 Task: Add Mauro & Gianni Fontina Cheese to the cart.
Action: Mouse moved to (711, 261)
Screenshot: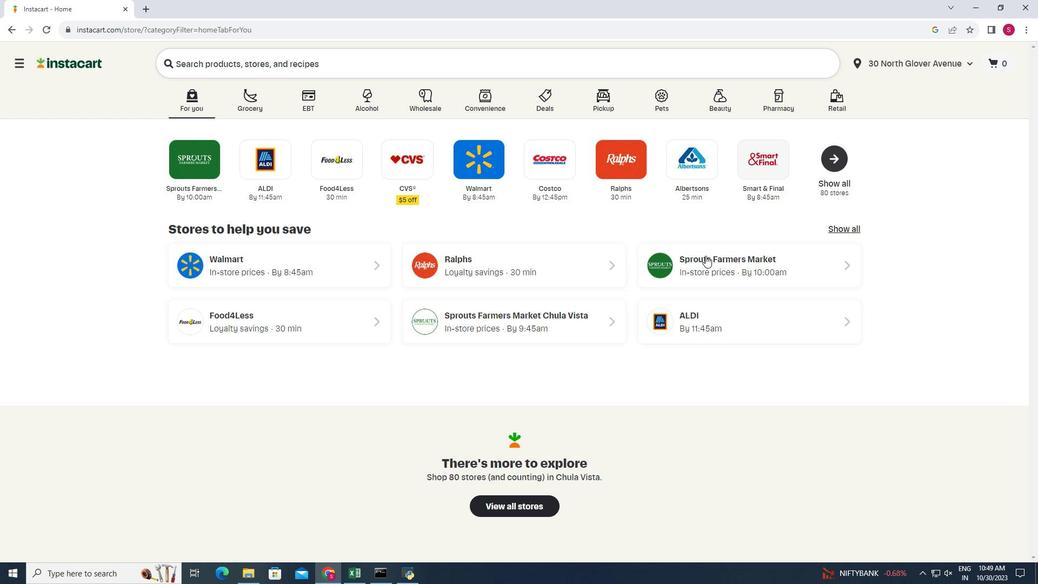 
Action: Mouse pressed left at (711, 261)
Screenshot: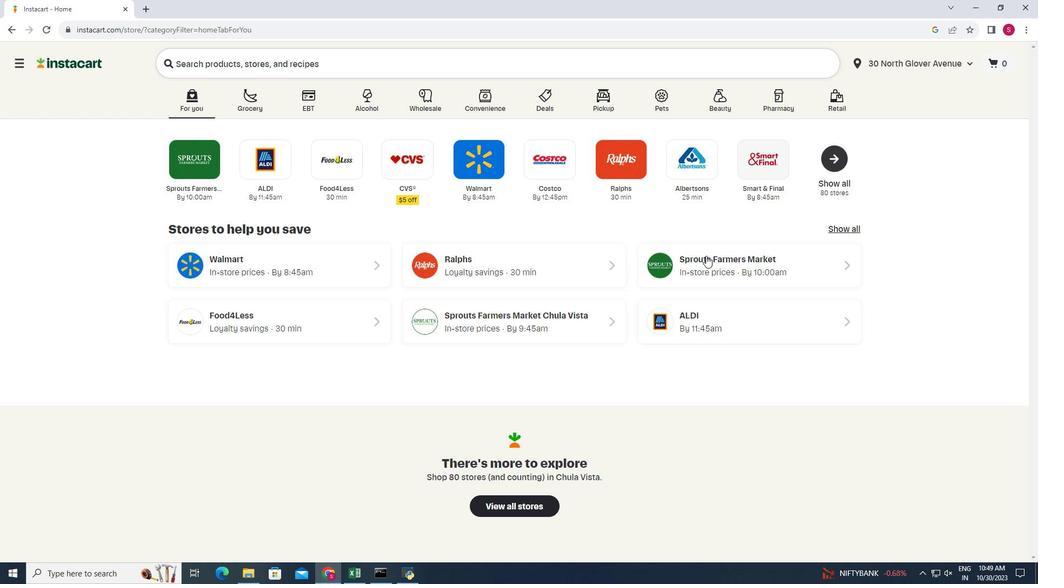 
Action: Mouse moved to (43, 483)
Screenshot: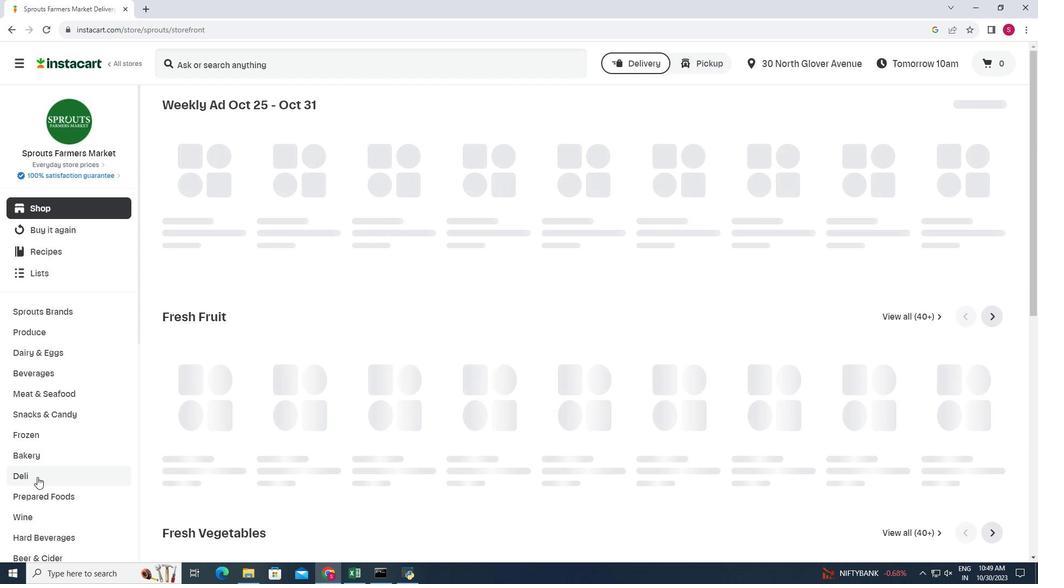 
Action: Mouse pressed left at (43, 483)
Screenshot: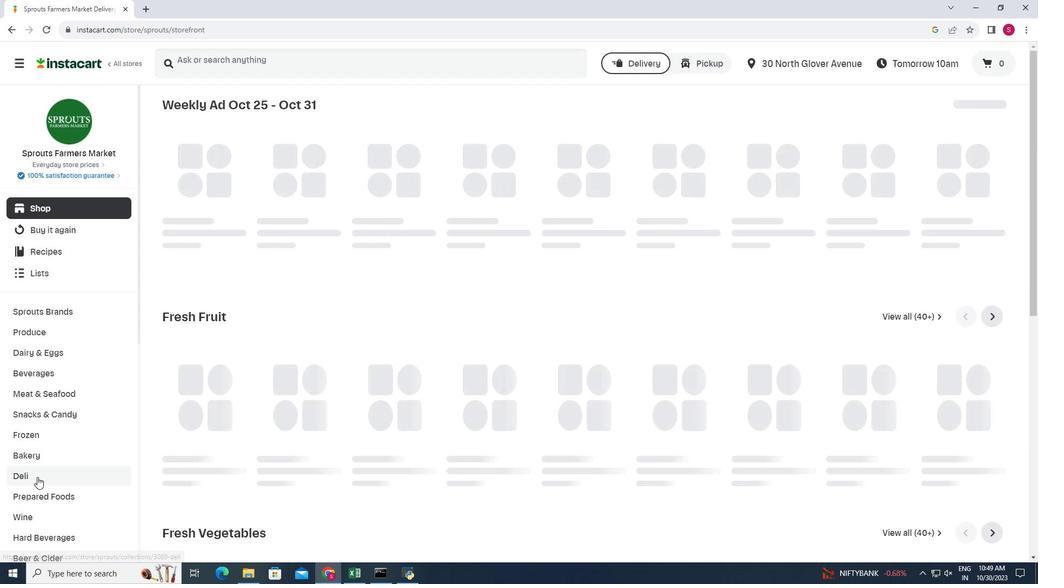 
Action: Mouse moved to (285, 141)
Screenshot: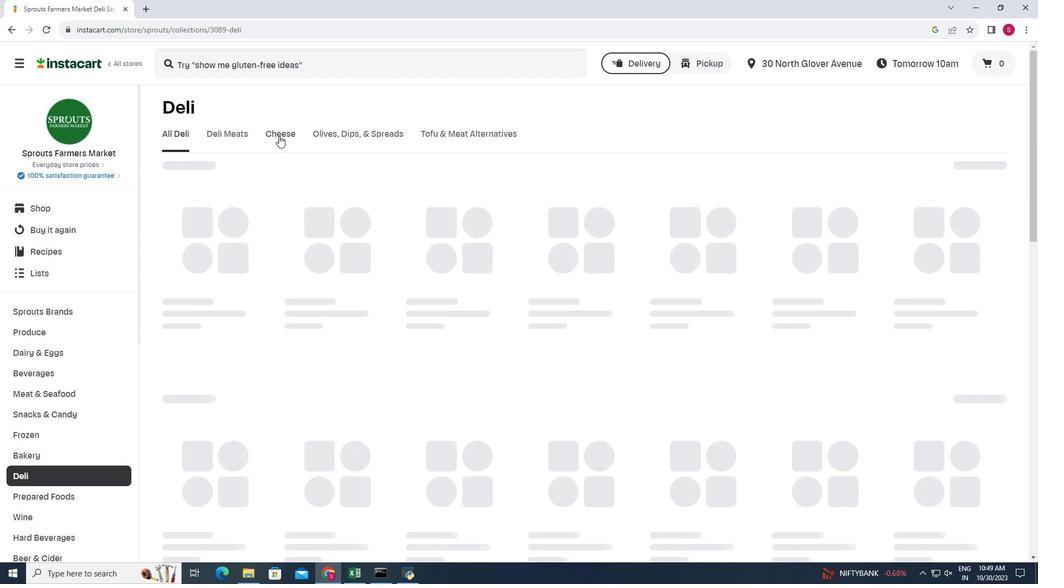 
Action: Mouse pressed left at (285, 141)
Screenshot: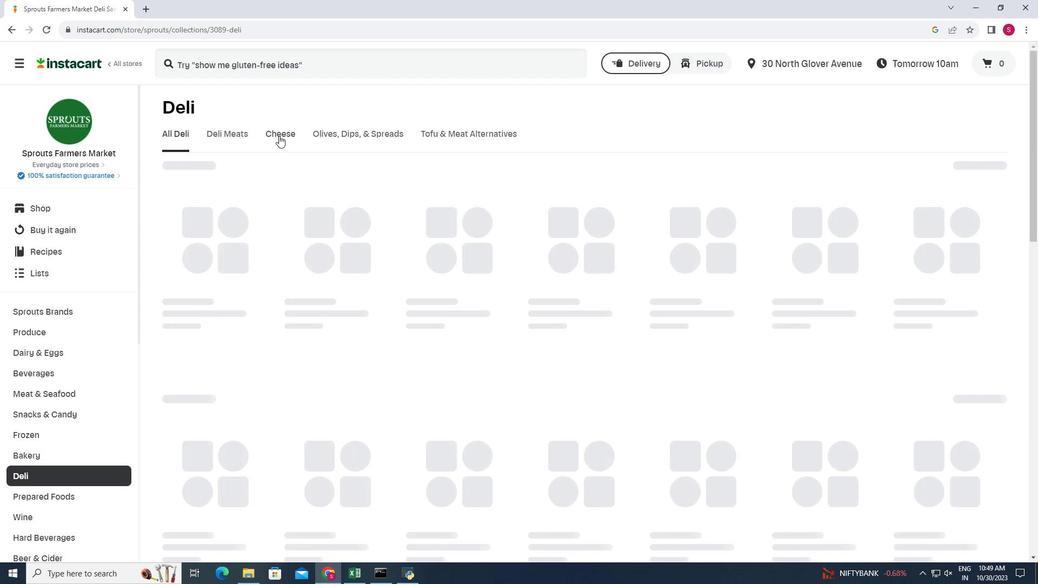 
Action: Mouse moved to (1023, 185)
Screenshot: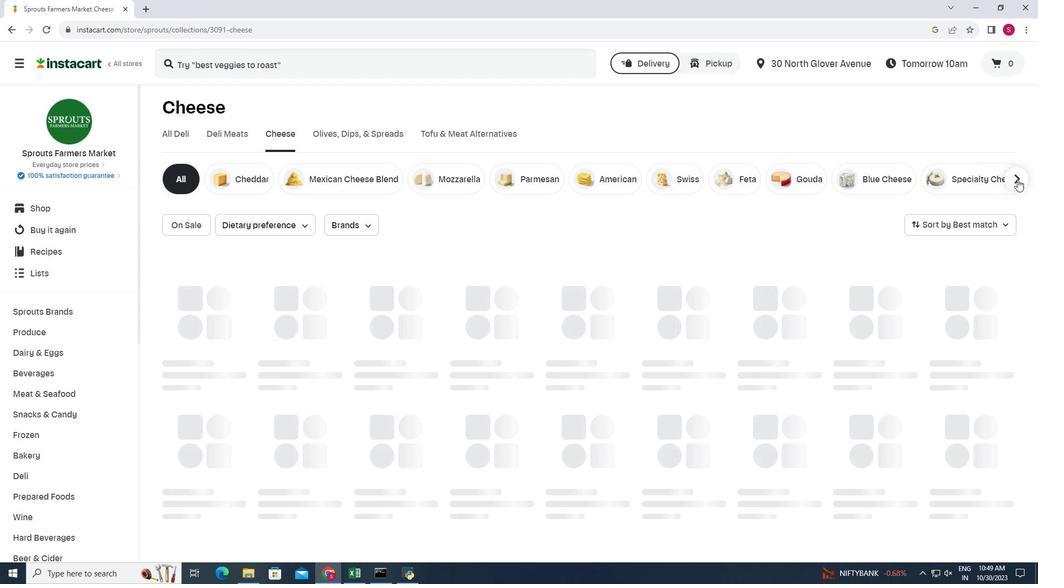
Action: Mouse pressed left at (1023, 185)
Screenshot: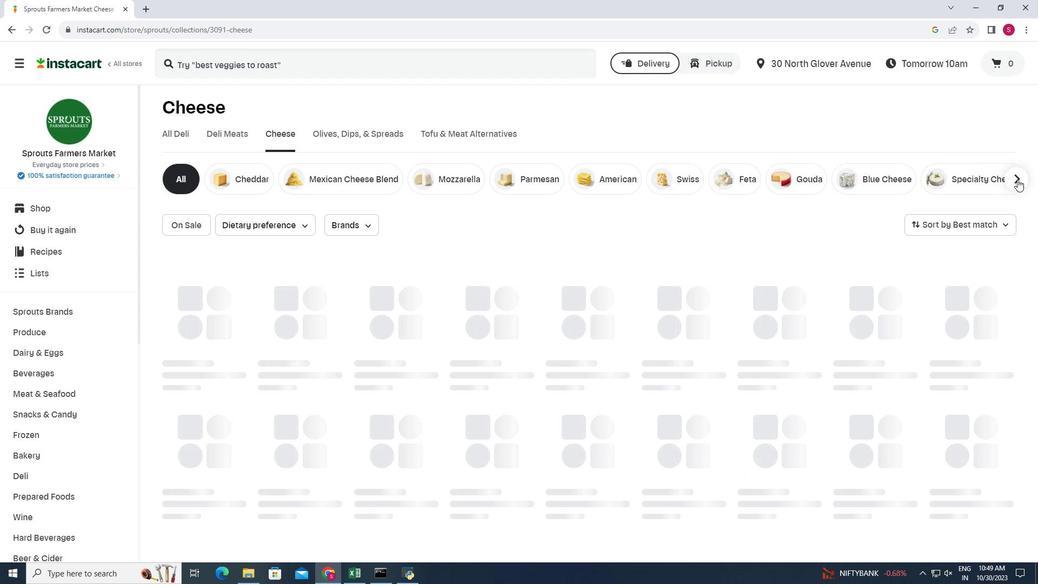 
Action: Mouse moved to (981, 186)
Screenshot: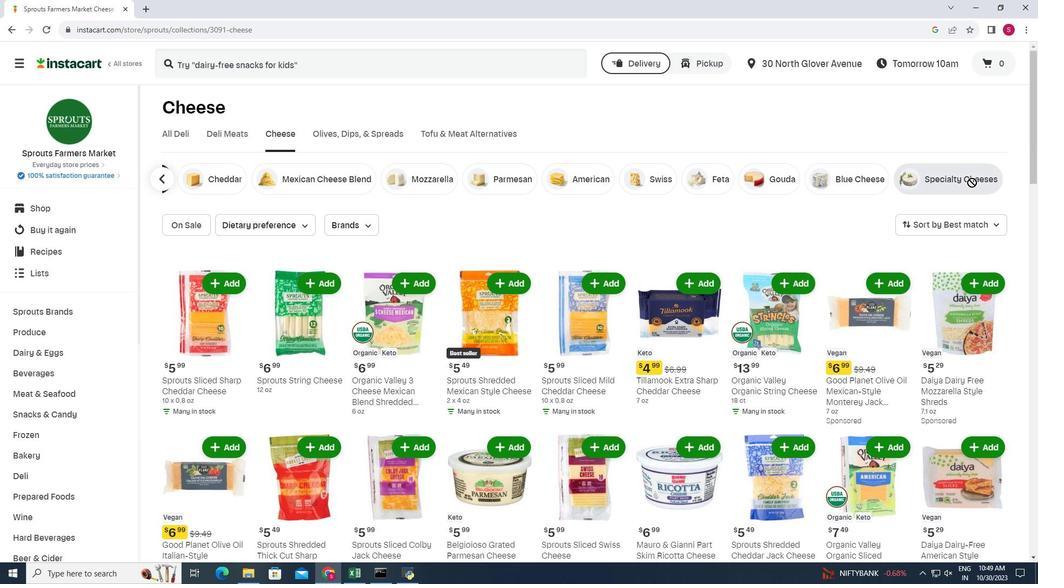 
Action: Mouse pressed left at (981, 186)
Screenshot: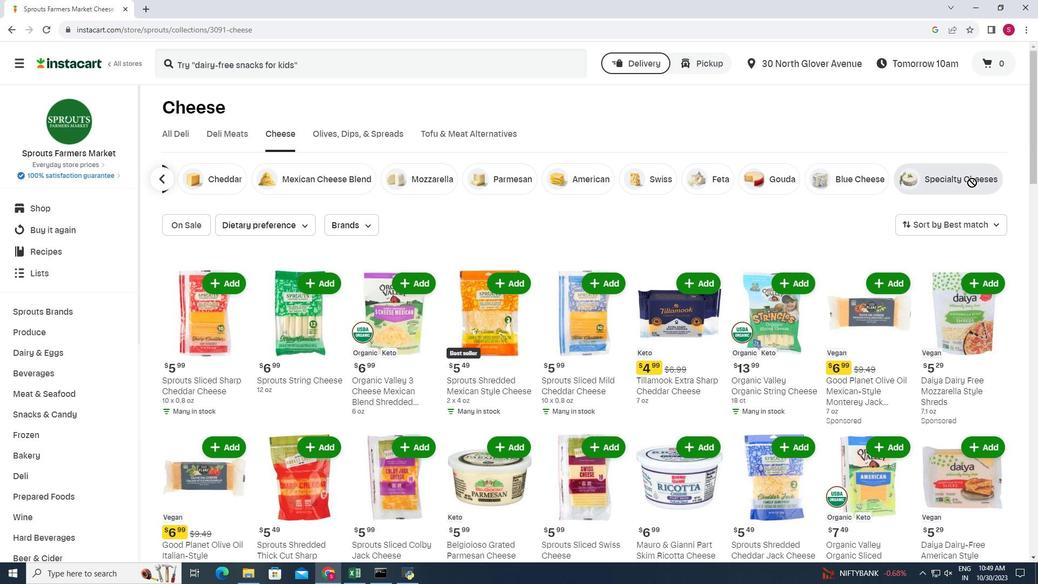 
Action: Mouse moved to (946, 181)
Screenshot: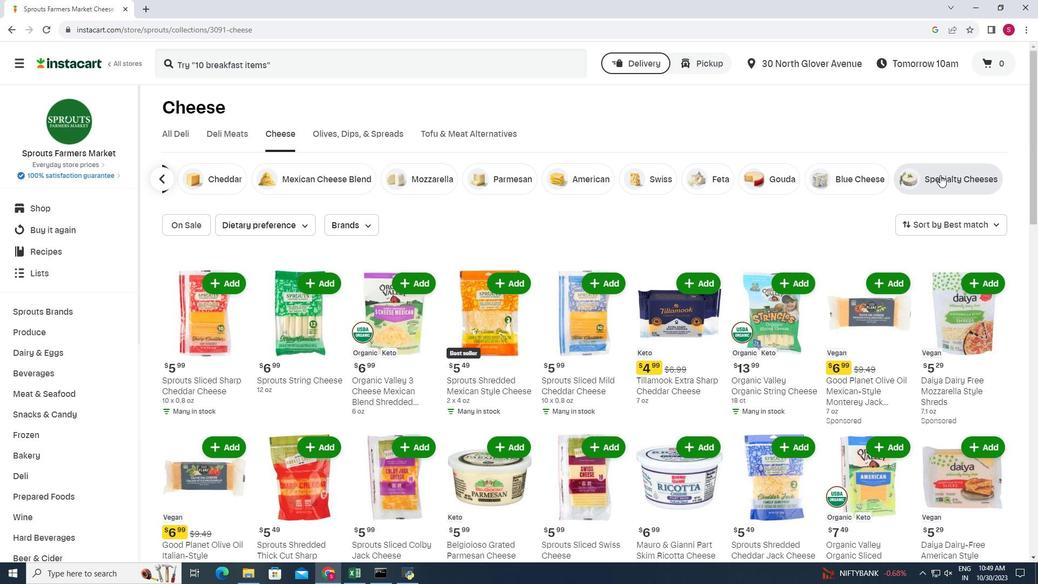 
Action: Mouse pressed left at (946, 181)
Screenshot: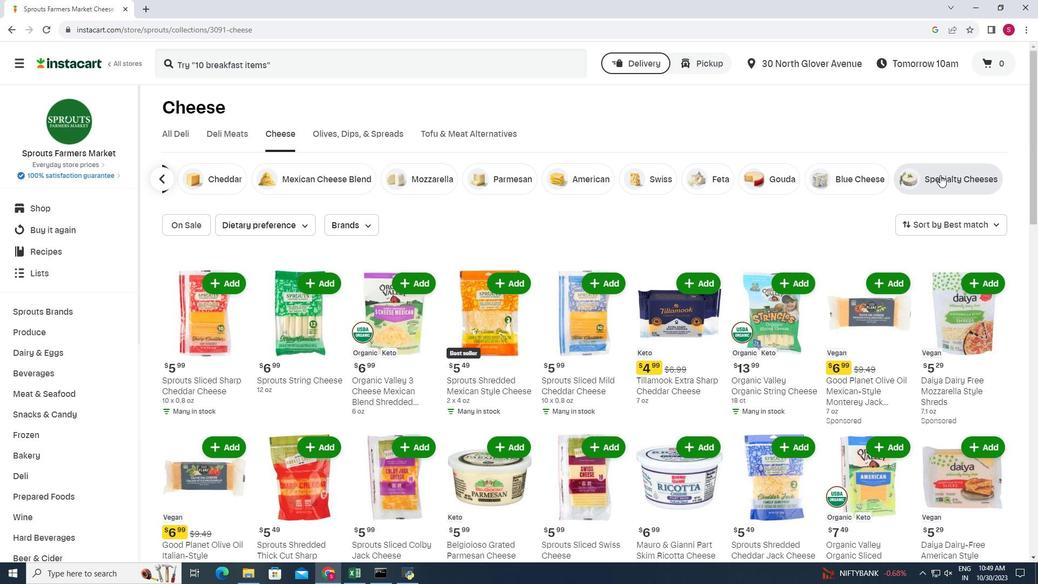 
Action: Mouse moved to (492, 230)
Screenshot: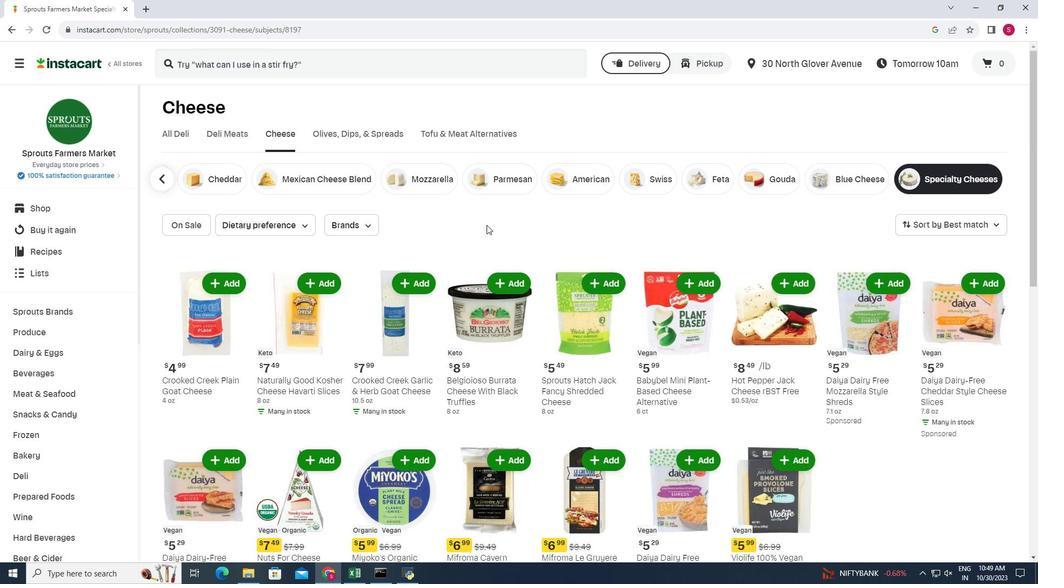 
Action: Mouse scrolled (492, 230) with delta (0, 0)
Screenshot: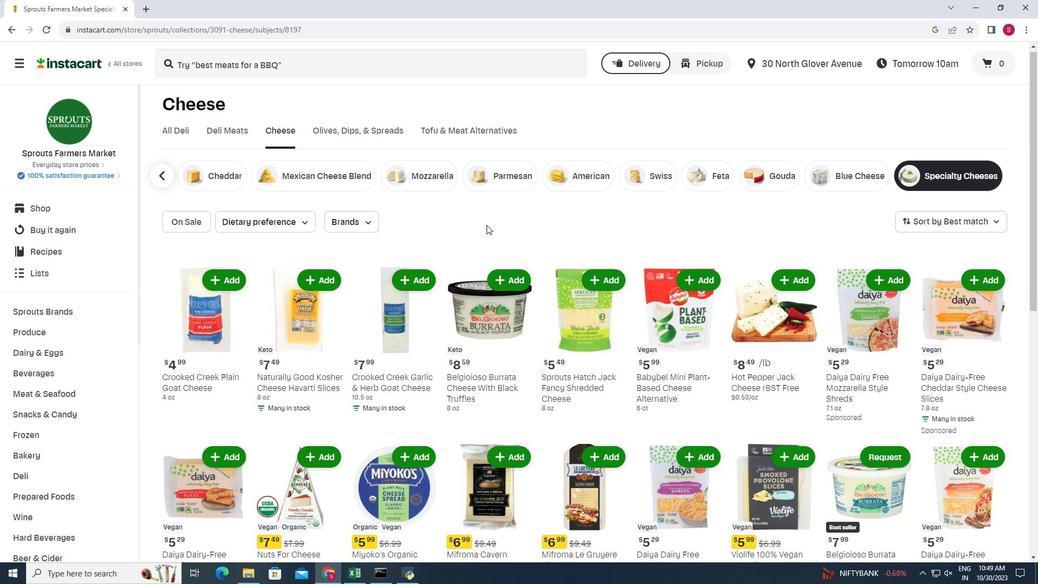 
Action: Mouse moved to (947, 313)
Screenshot: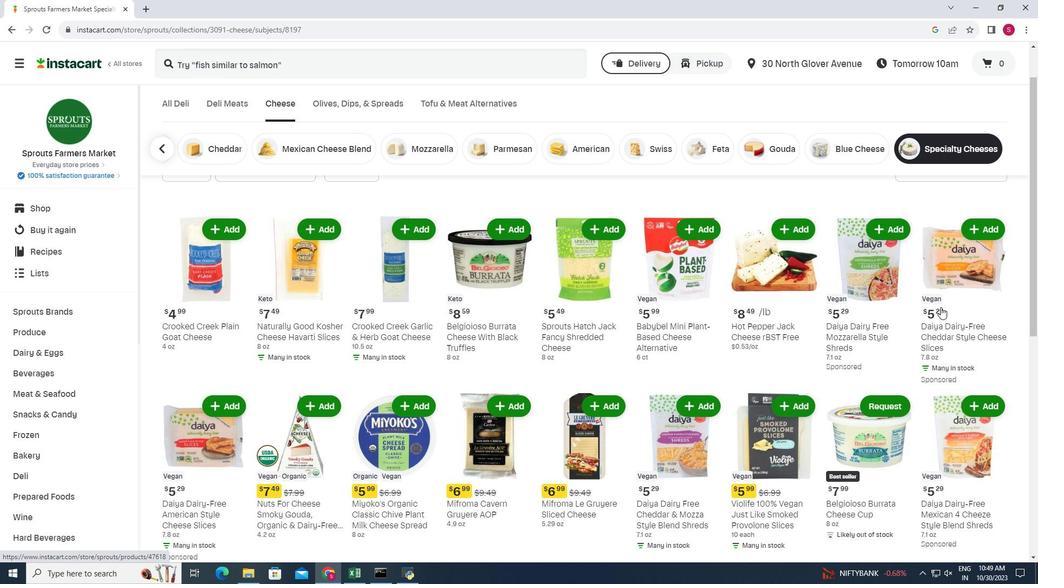 
Action: Mouse scrolled (947, 312) with delta (0, 0)
Screenshot: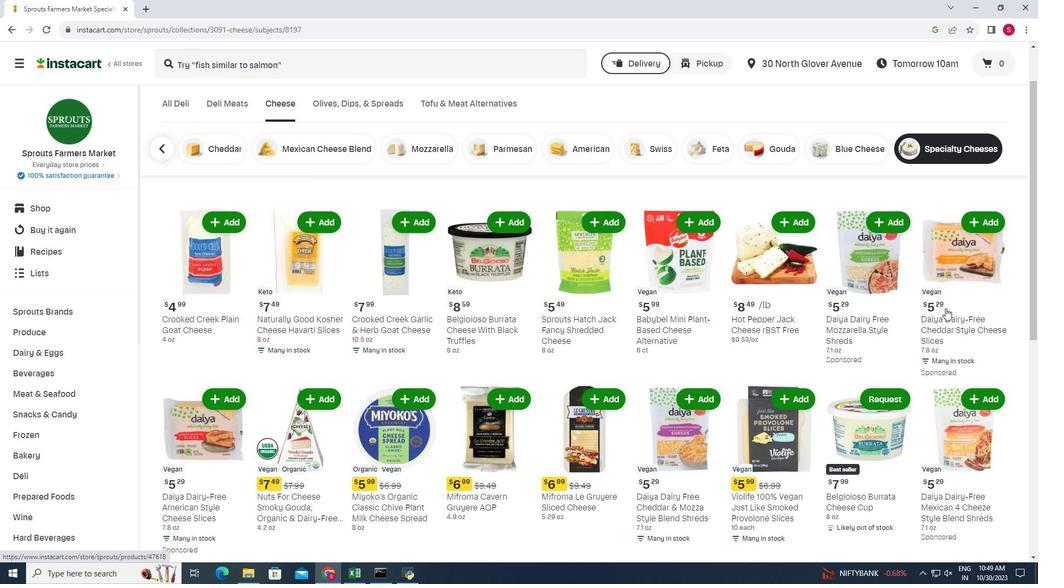 
Action: Mouse moved to (949, 313)
Screenshot: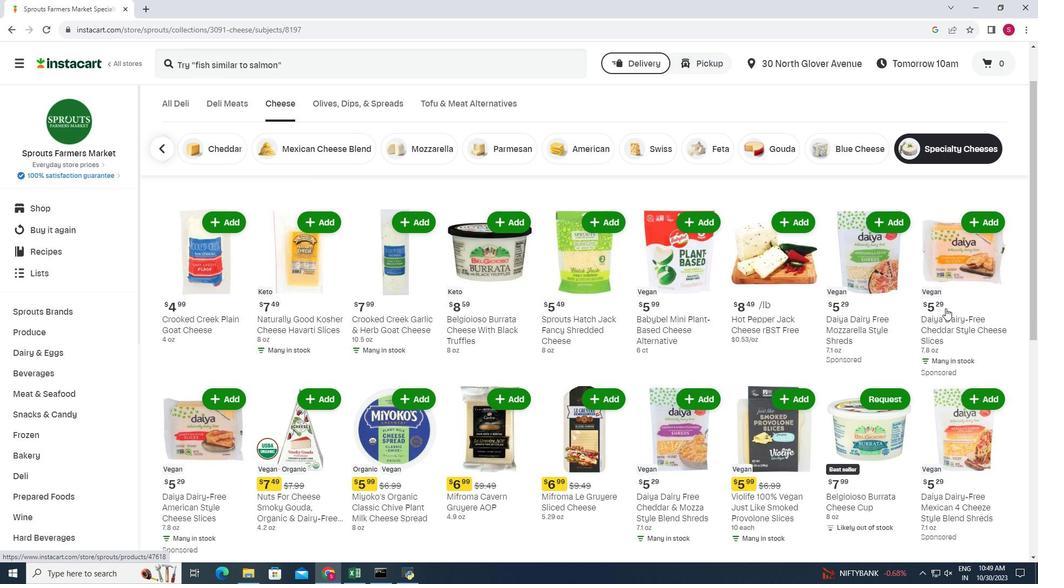 
Action: Mouse scrolled (949, 313) with delta (0, 0)
Screenshot: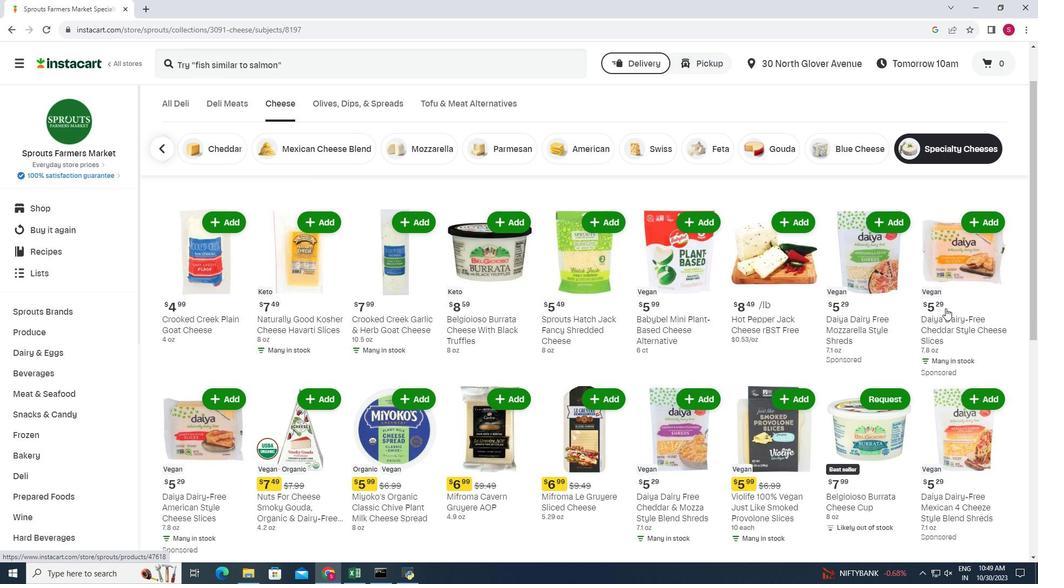 
Action: Mouse moved to (951, 314)
Screenshot: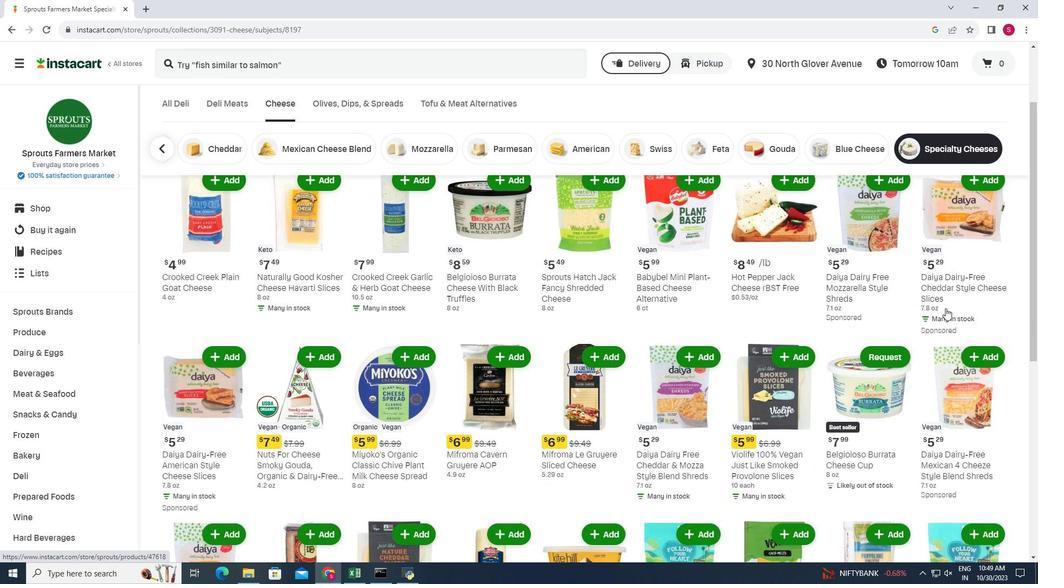
Action: Mouse scrolled (951, 313) with delta (0, 0)
Screenshot: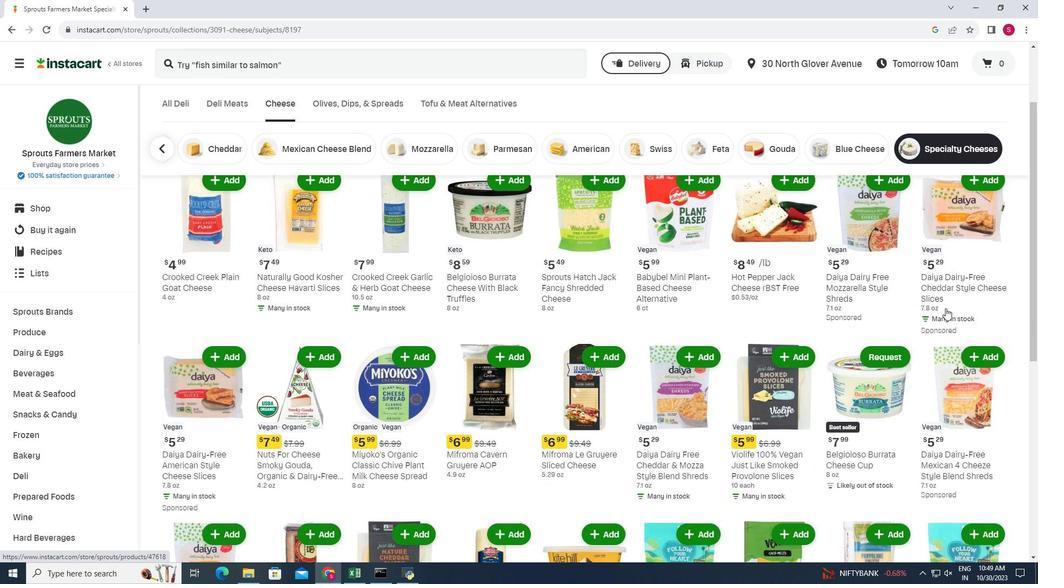 
Action: Mouse moved to (163, 331)
Screenshot: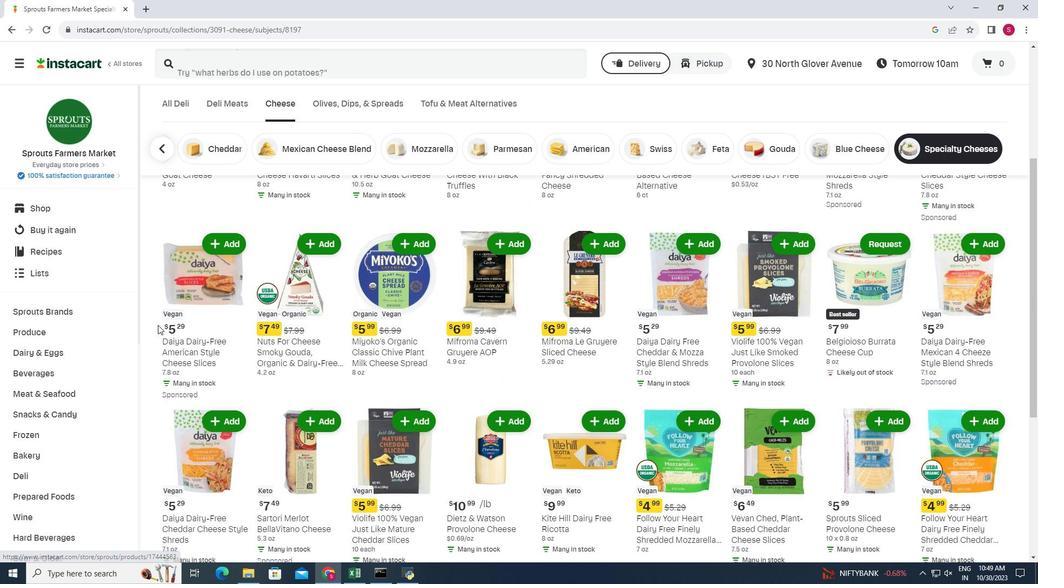 
Action: Mouse scrolled (163, 330) with delta (0, 0)
Screenshot: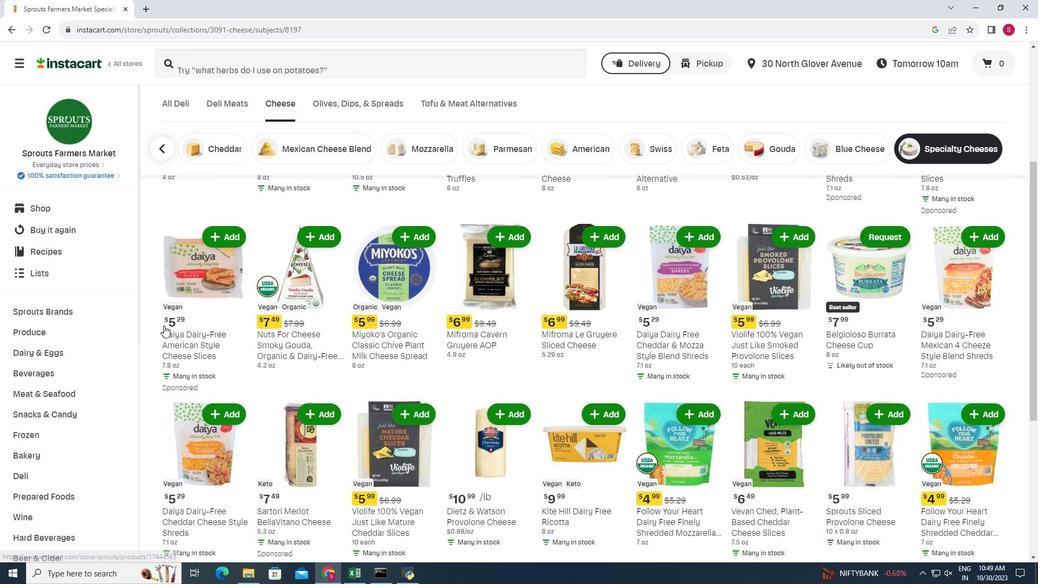 
Action: Mouse moved to (168, 331)
Screenshot: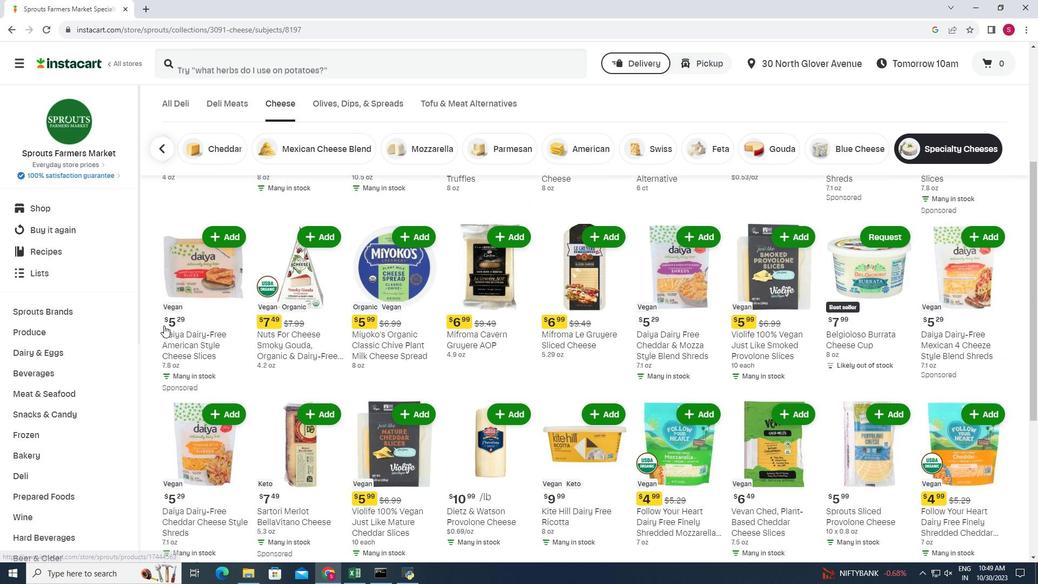 
Action: Mouse scrolled (168, 331) with delta (0, 0)
Screenshot: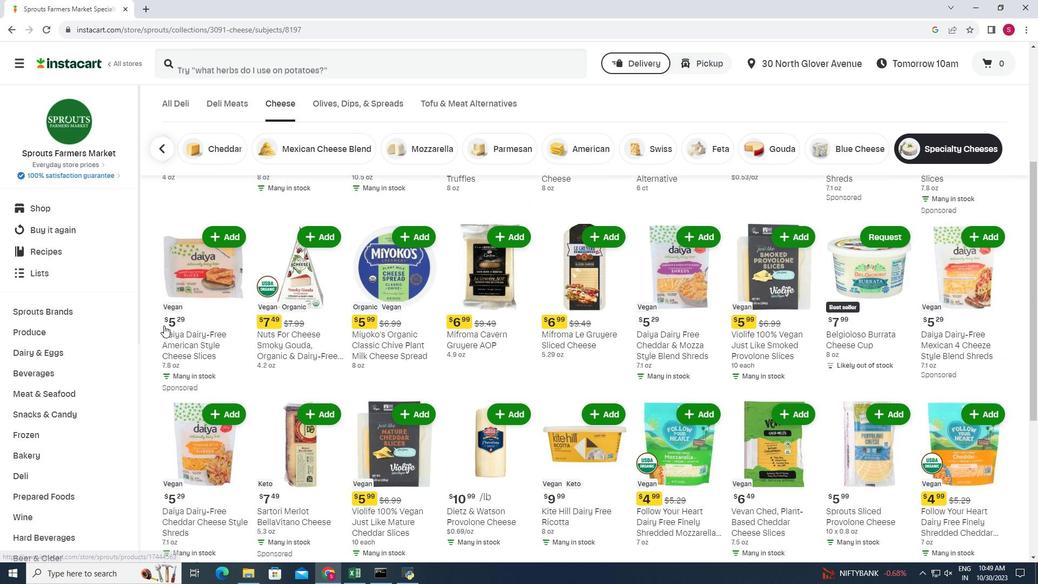 
Action: Mouse moved to (170, 331)
Screenshot: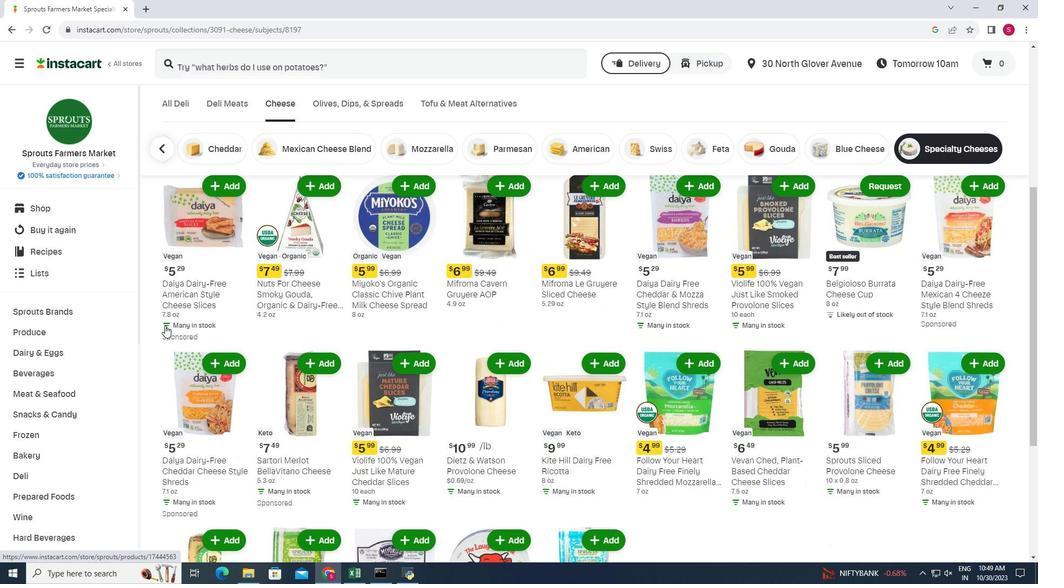 
Action: Mouse scrolled (170, 331) with delta (0, 0)
Screenshot: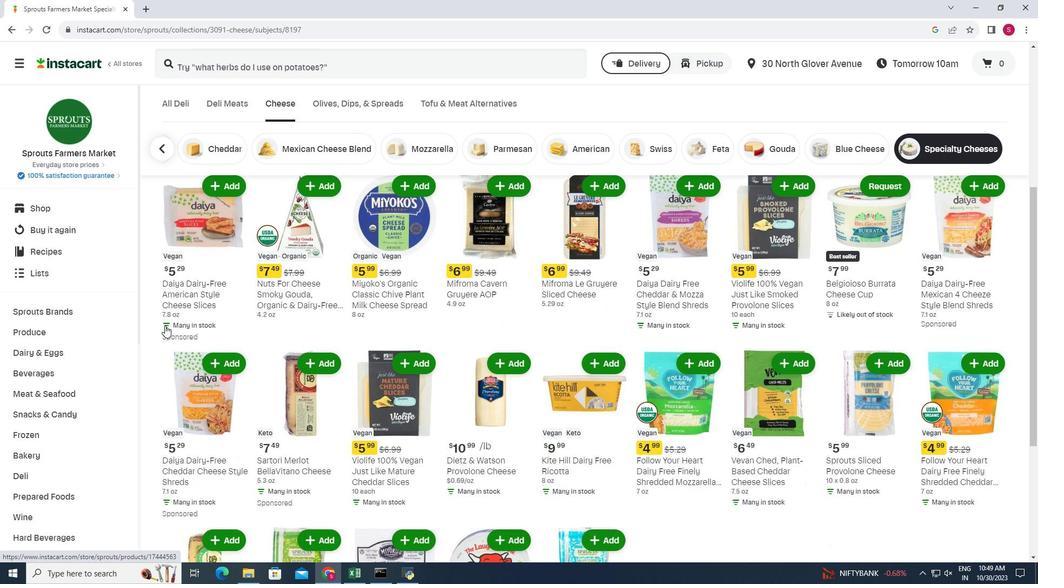 
Action: Mouse moved to (980, 369)
Screenshot: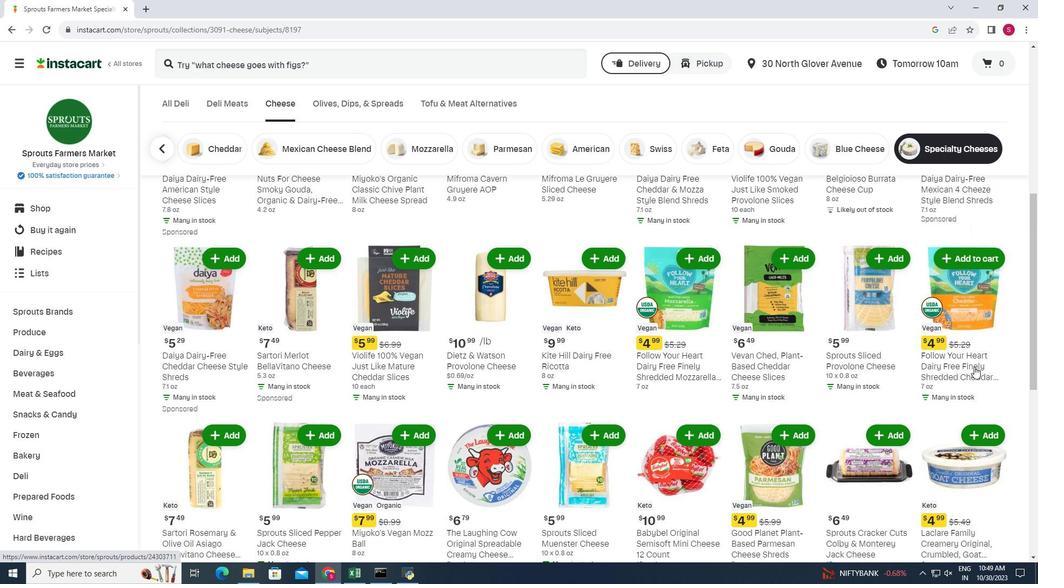 
Action: Mouse scrolled (980, 369) with delta (0, 0)
Screenshot: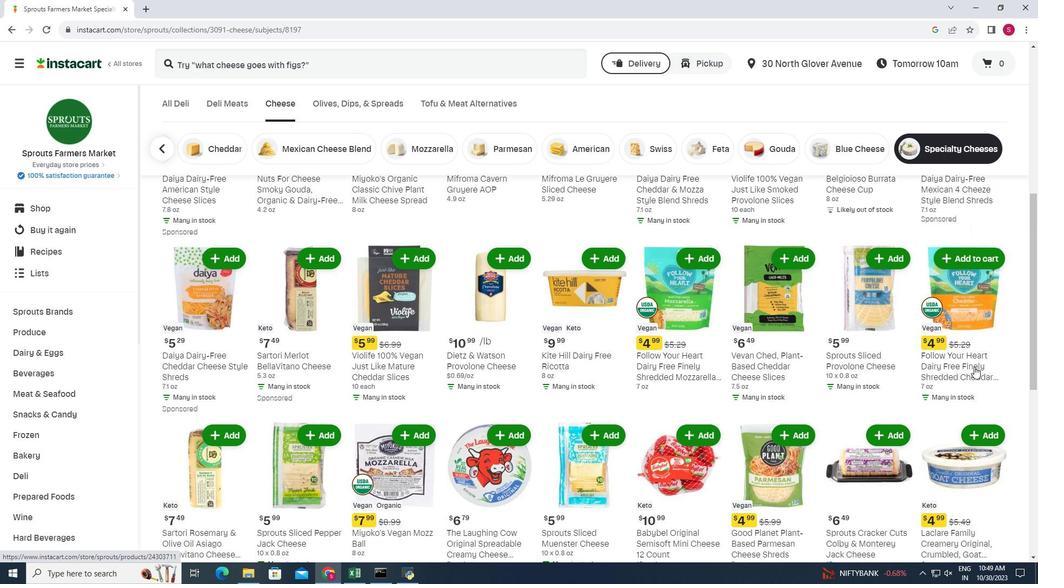
Action: Mouse moved to (980, 372)
Screenshot: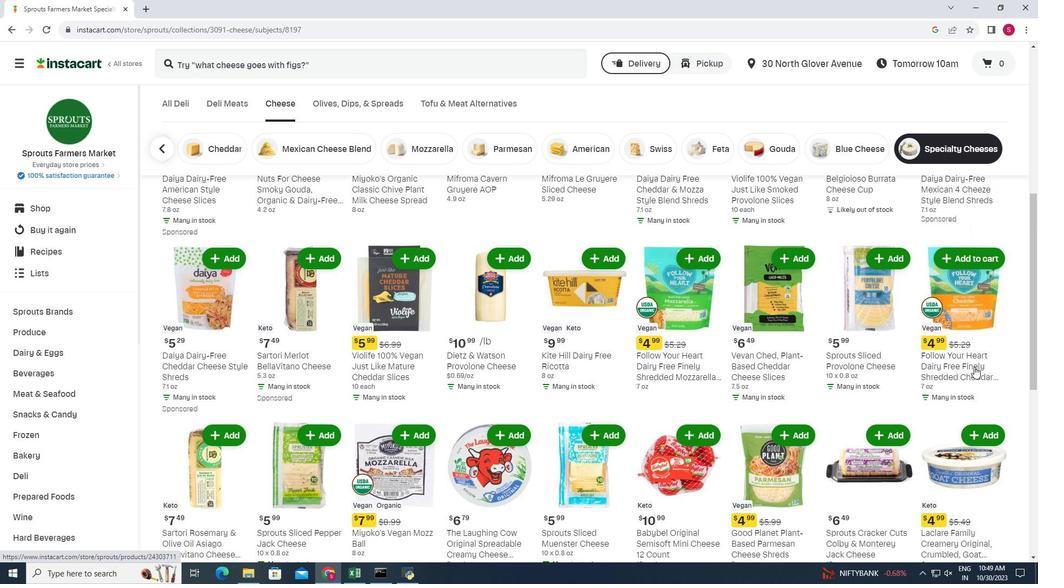 
Action: Mouse scrolled (980, 371) with delta (0, 0)
Screenshot: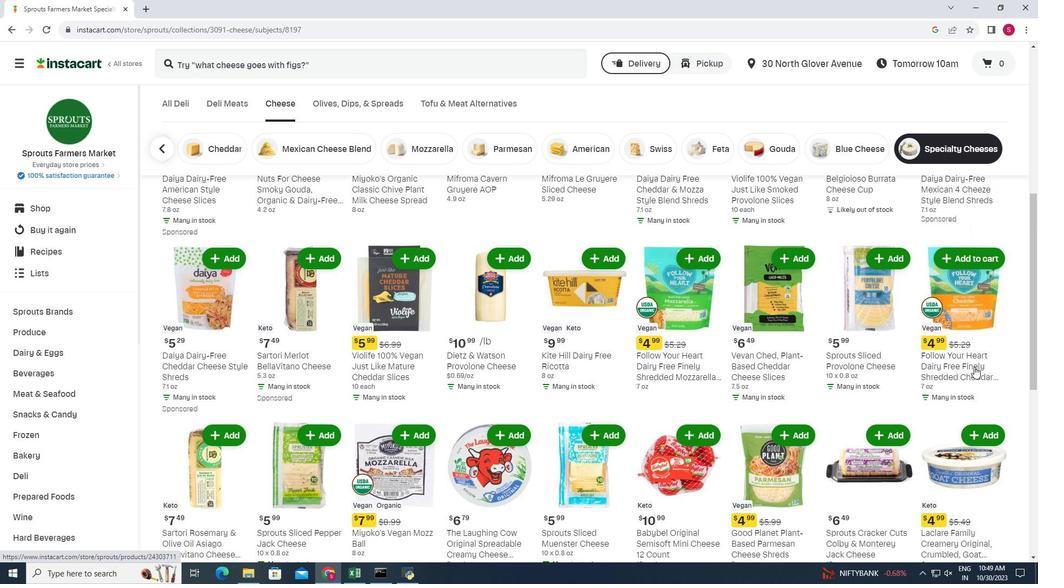 
Action: Mouse moved to (949, 386)
Screenshot: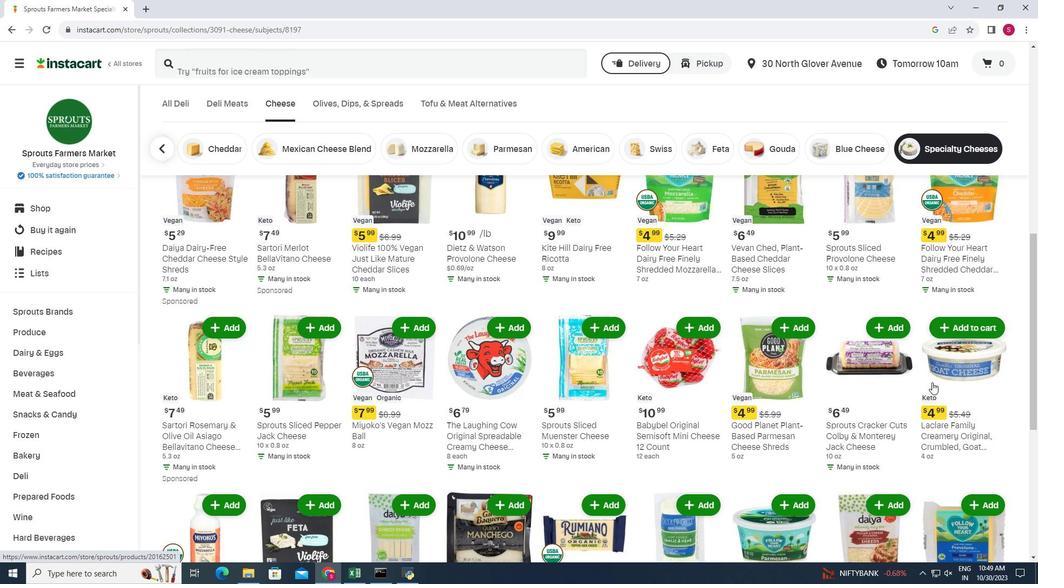 
Action: Mouse scrolled (949, 385) with delta (0, 0)
Screenshot: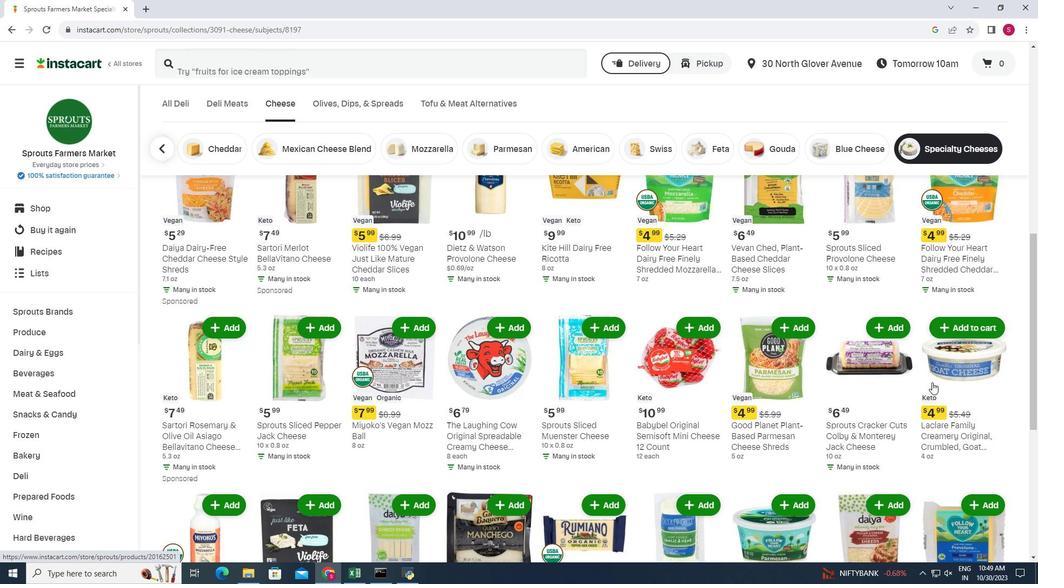 
Action: Mouse moved to (877, 396)
Screenshot: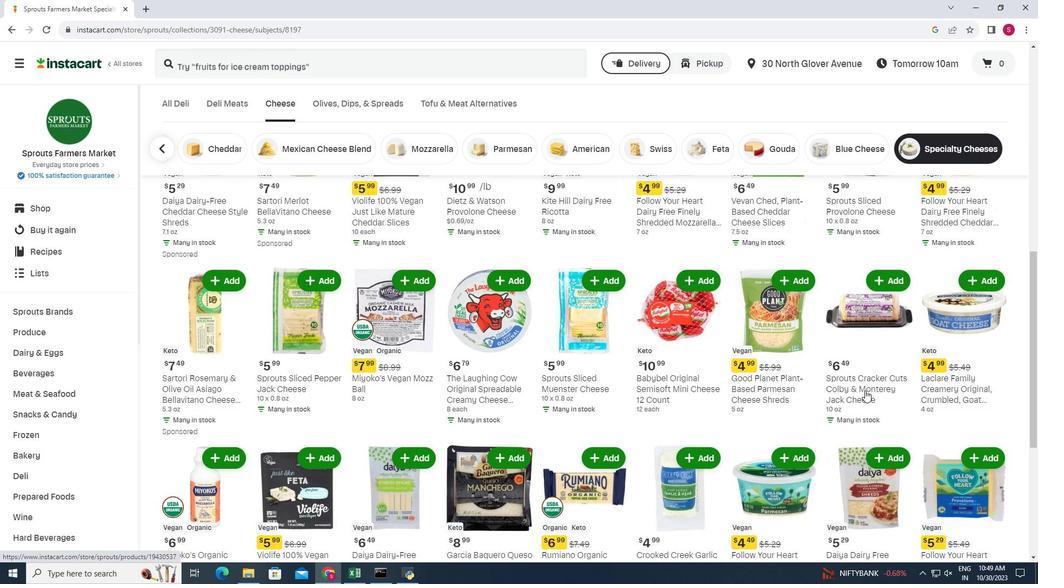 
Action: Mouse scrolled (877, 395) with delta (0, 0)
Screenshot: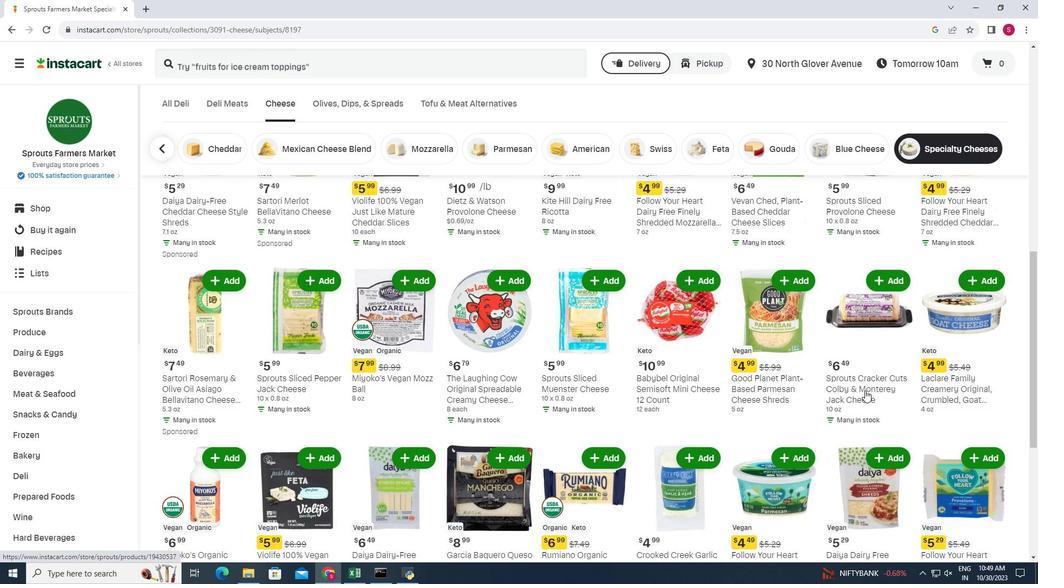 
Action: Mouse moved to (206, 305)
Screenshot: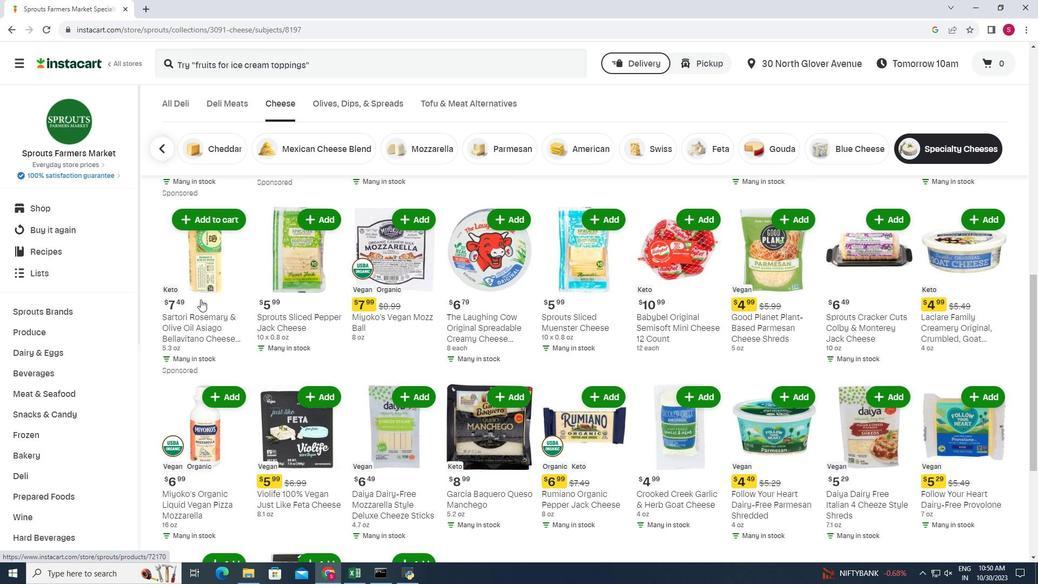 
Action: Mouse scrolled (206, 305) with delta (0, 0)
Screenshot: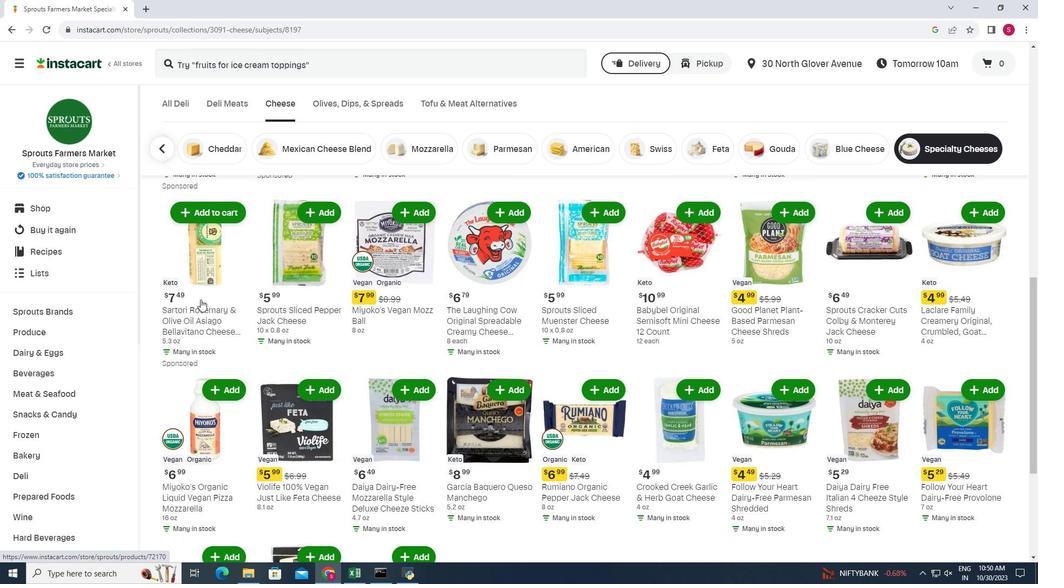 
Action: Mouse scrolled (206, 305) with delta (0, 0)
Screenshot: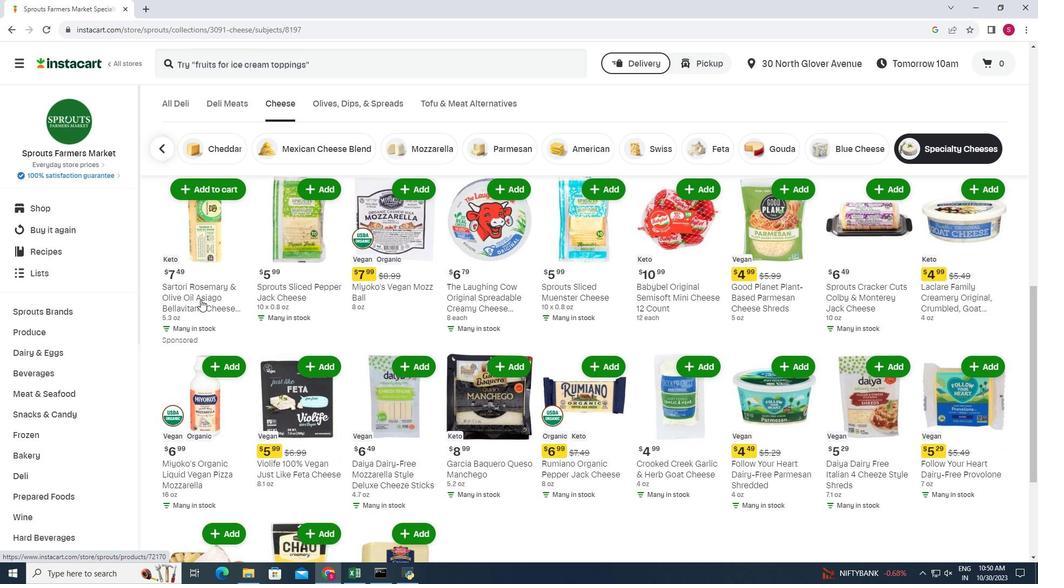 
Action: Mouse moved to (942, 371)
Screenshot: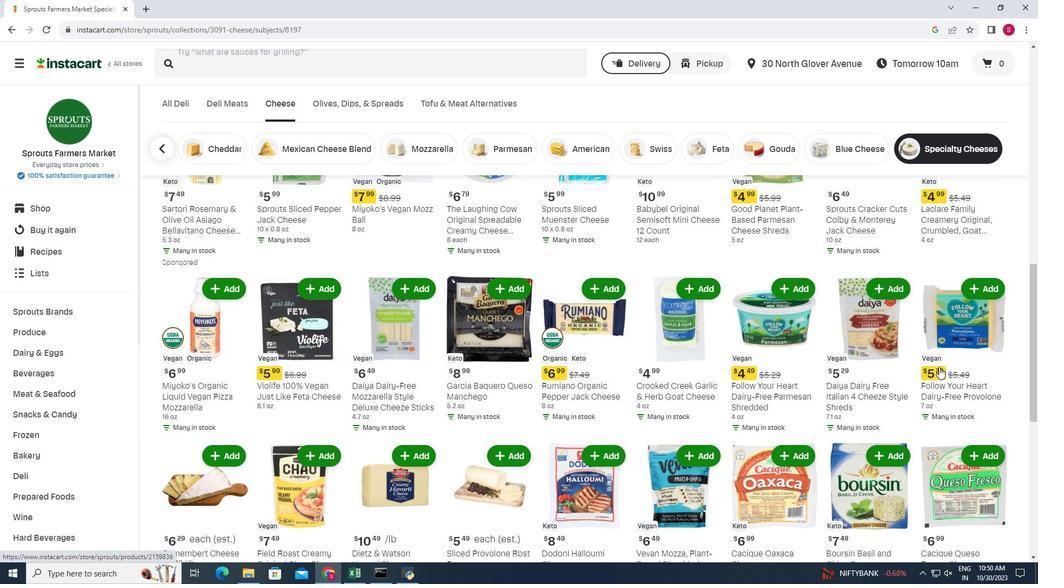 
Action: Mouse scrolled (942, 371) with delta (0, 0)
Screenshot: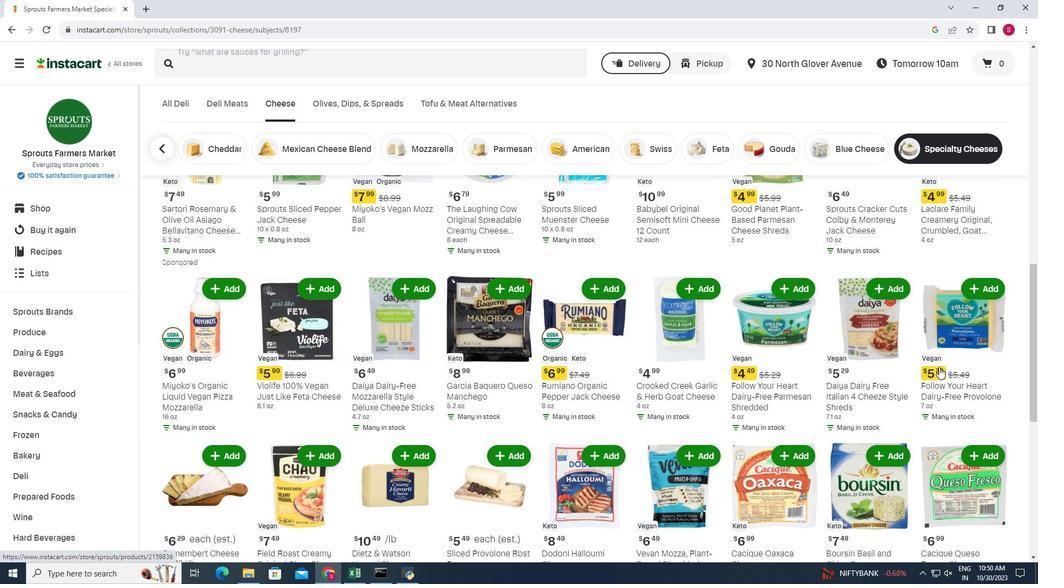 
Action: Mouse moved to (948, 374)
Screenshot: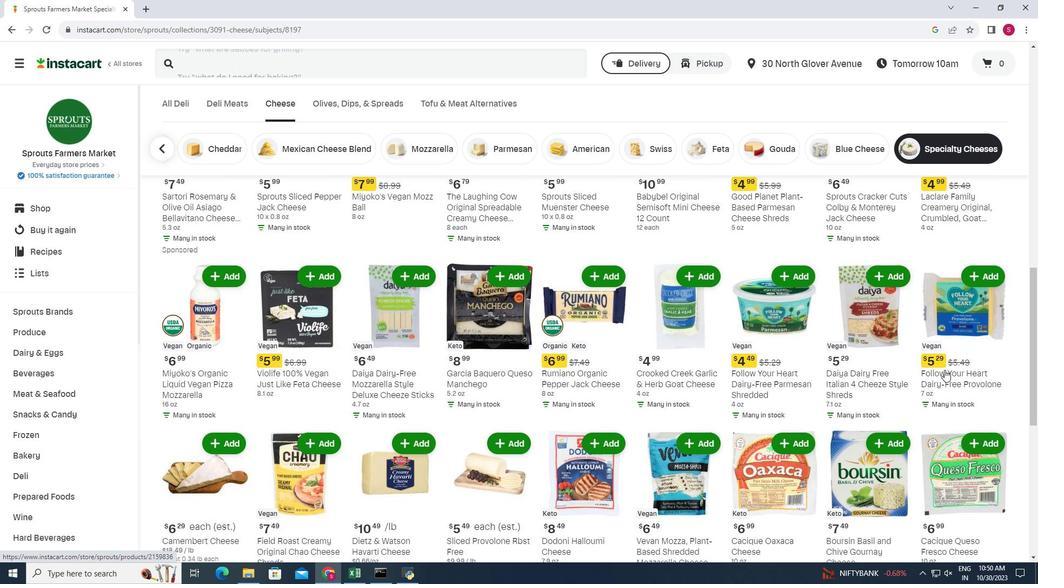 
Action: Mouse scrolled (948, 373) with delta (0, 0)
Screenshot: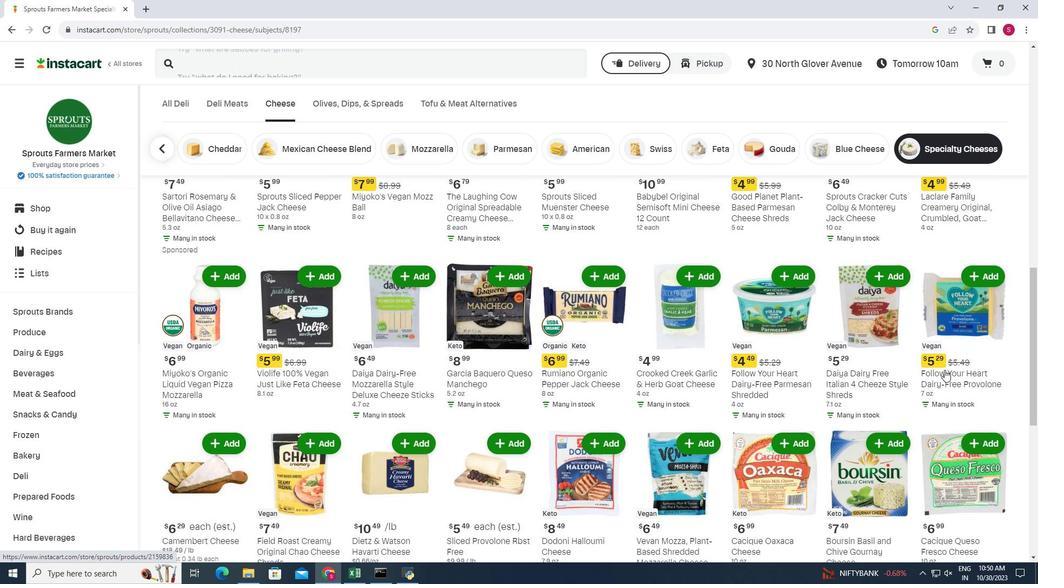 
Action: Mouse moved to (216, 413)
Screenshot: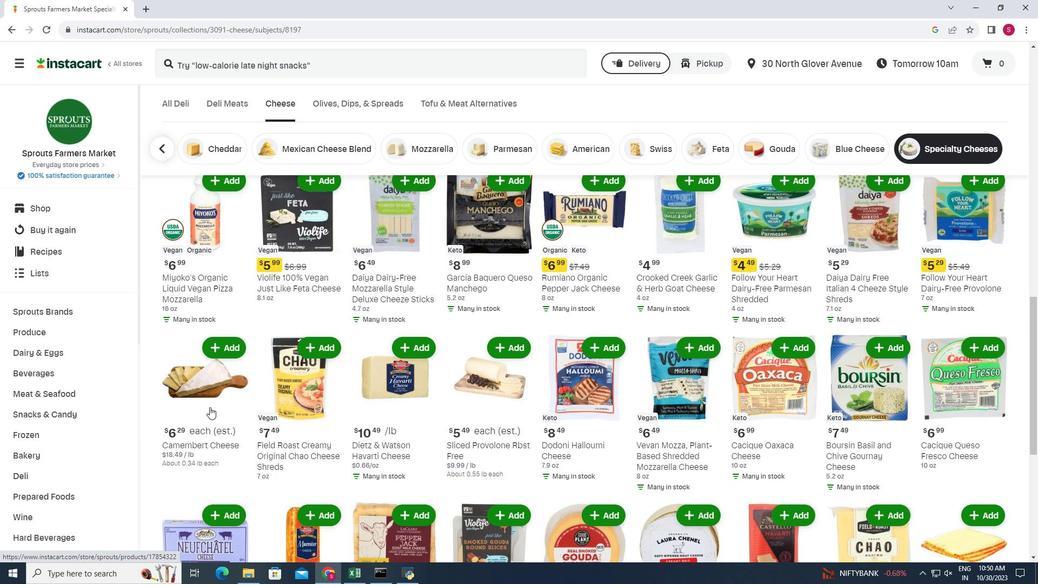 
Action: Mouse scrolled (216, 412) with delta (0, 0)
Screenshot: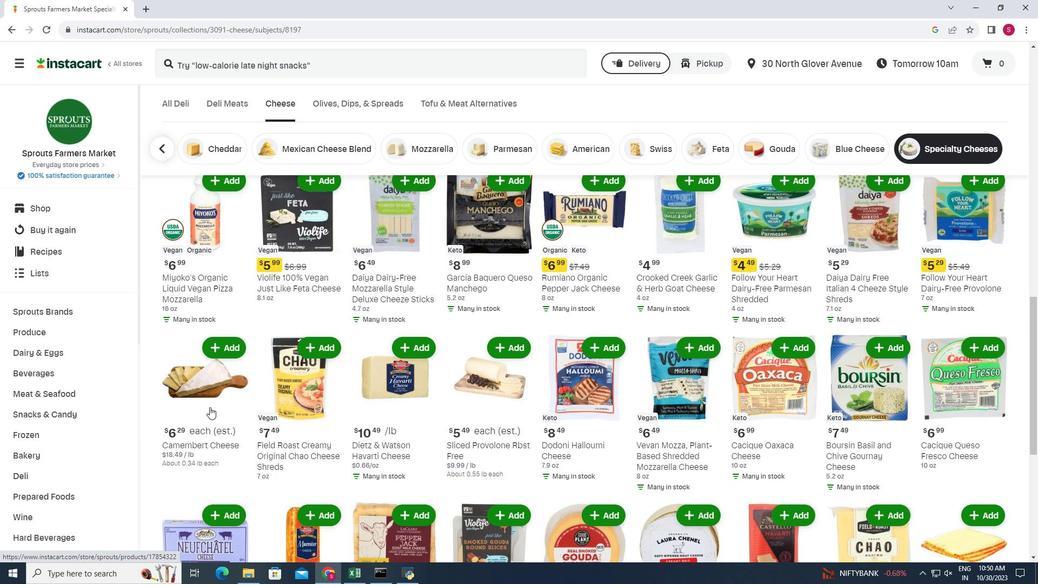 
Action: Mouse moved to (215, 413)
Screenshot: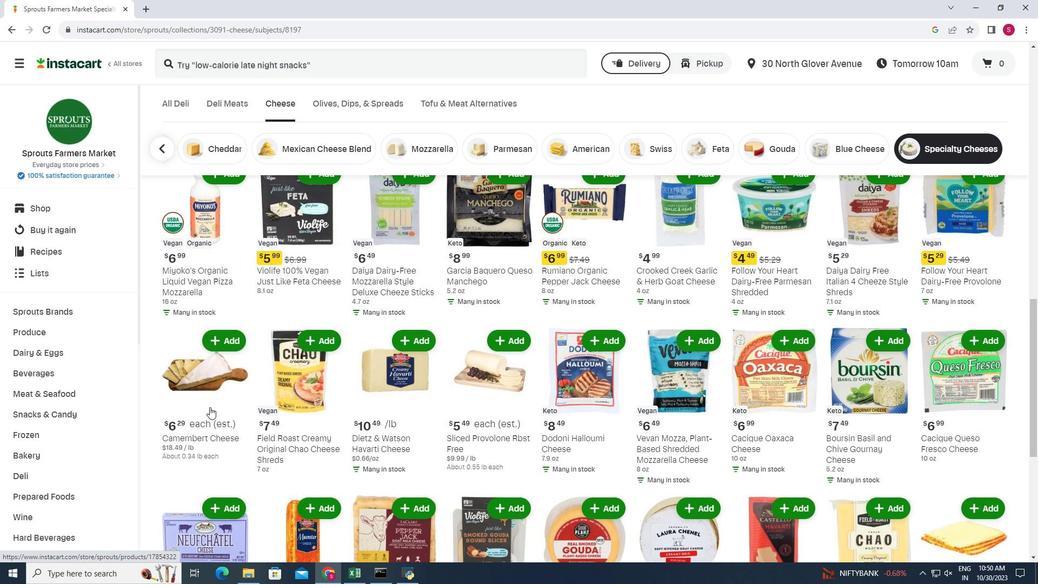 
Action: Mouse scrolled (215, 412) with delta (0, 0)
Screenshot: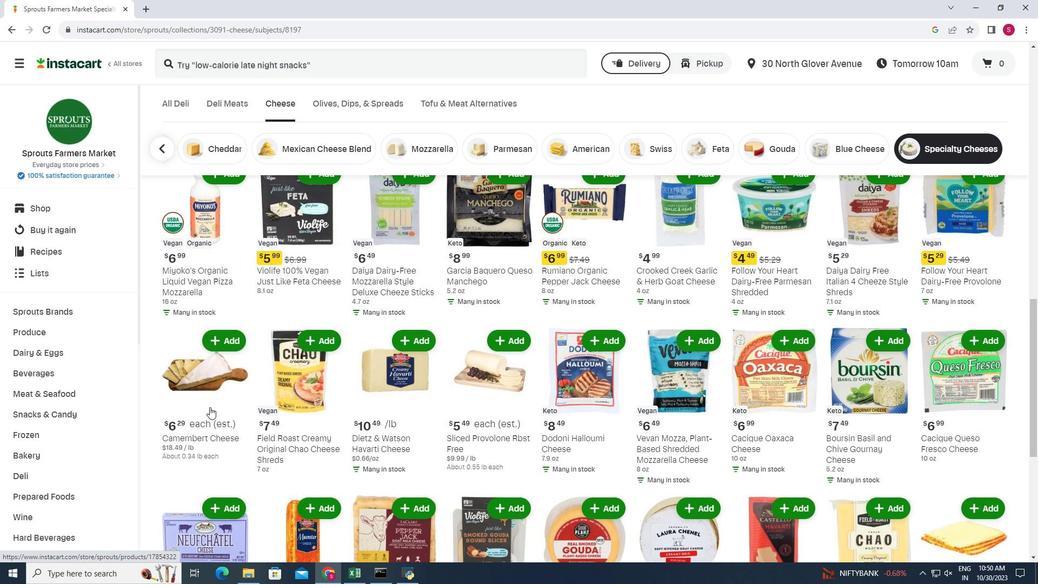 
Action: Mouse scrolled (215, 412) with delta (0, 0)
Screenshot: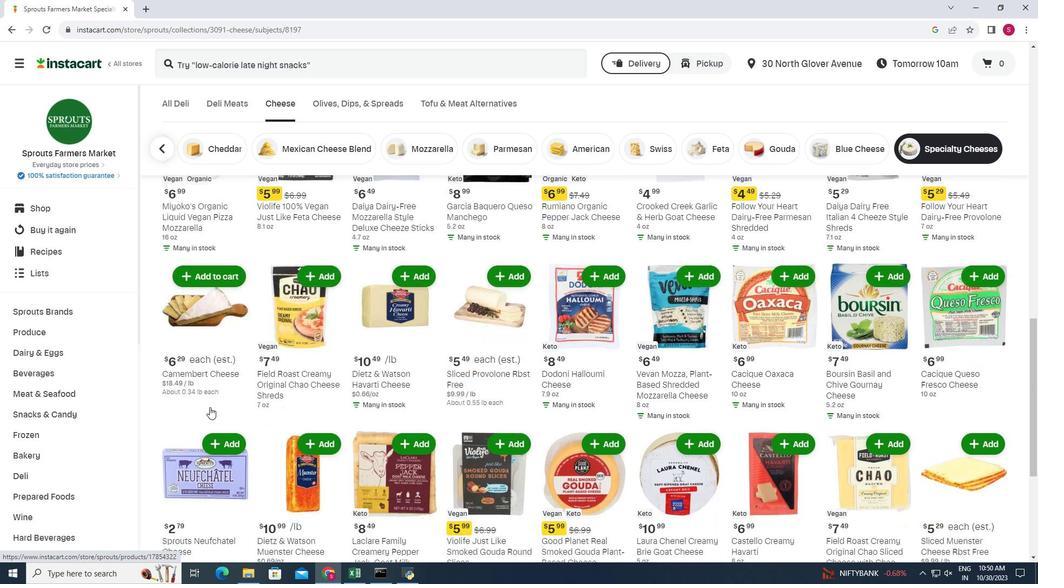 
Action: Mouse moved to (984, 446)
Screenshot: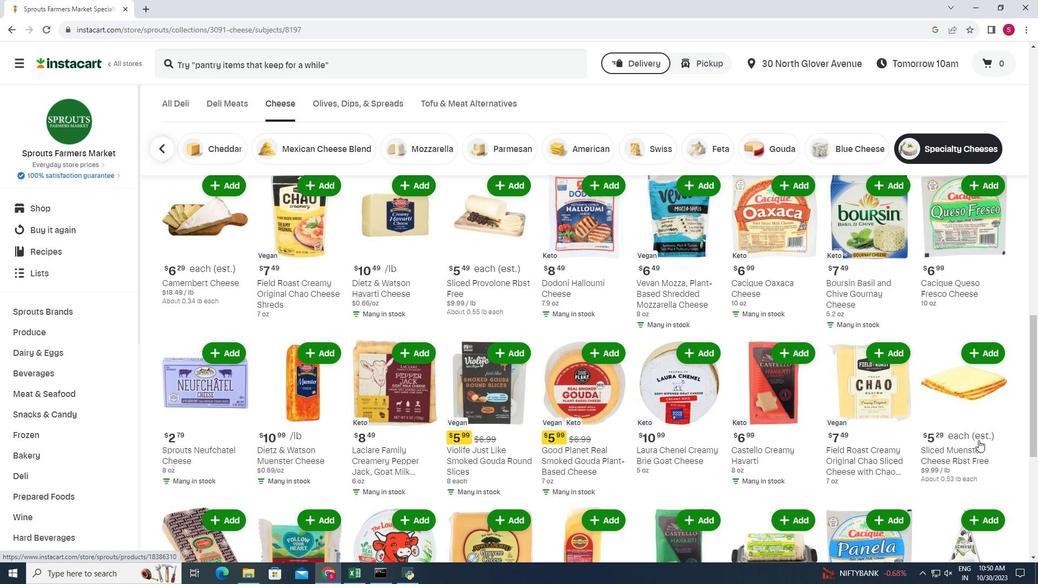 
Action: Mouse scrolled (984, 445) with delta (0, 0)
Screenshot: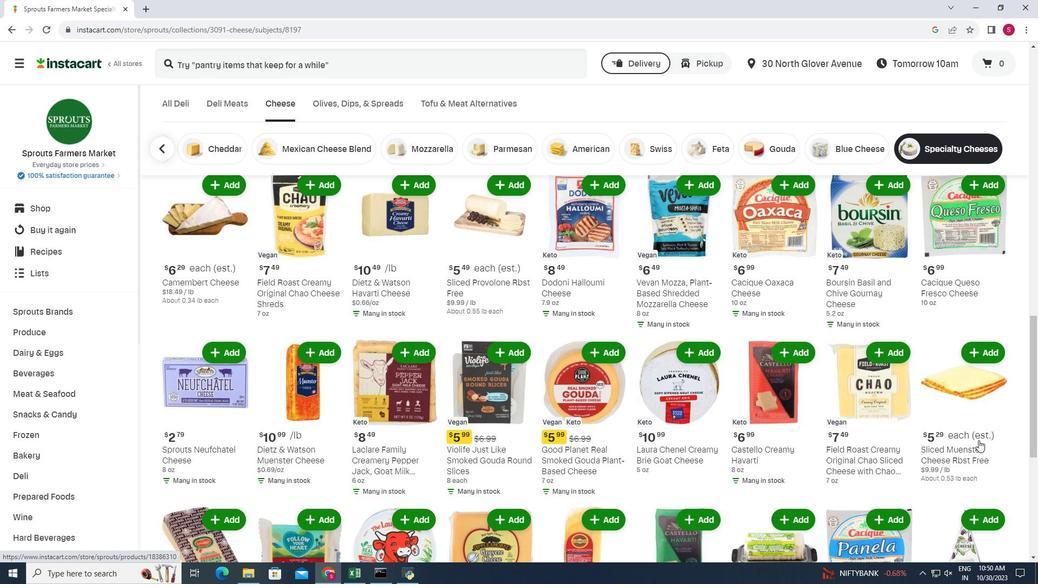 
Action: Mouse scrolled (984, 445) with delta (0, 0)
Screenshot: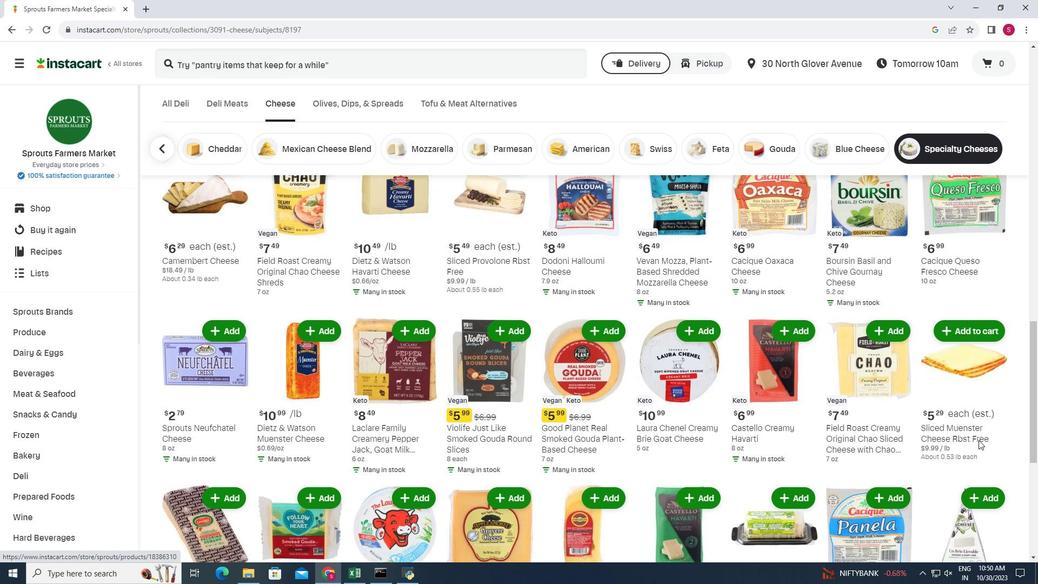 
Action: Mouse scrolled (984, 445) with delta (0, 0)
Screenshot: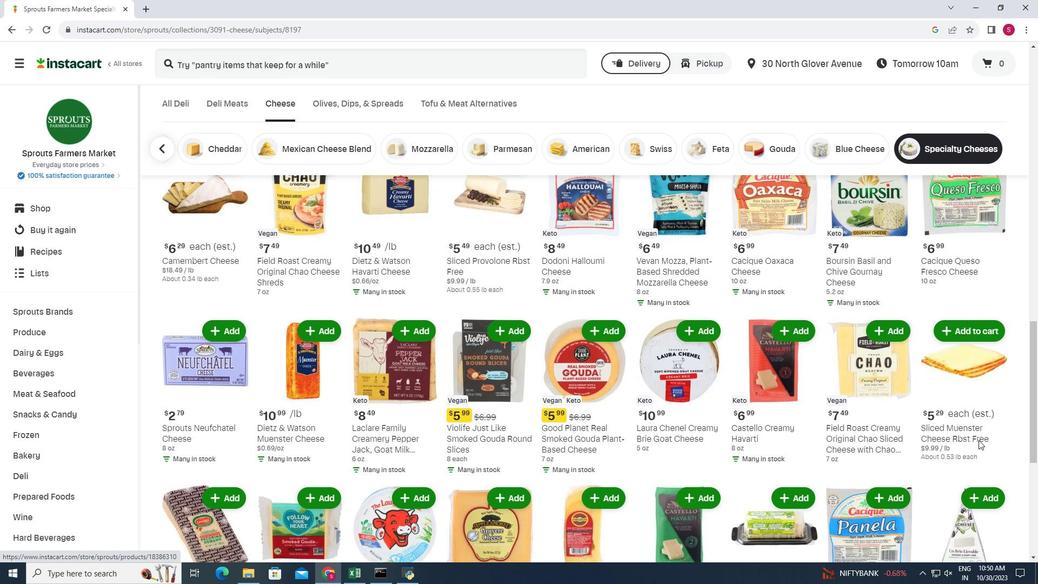 
Action: Mouse scrolled (984, 445) with delta (0, 0)
Screenshot: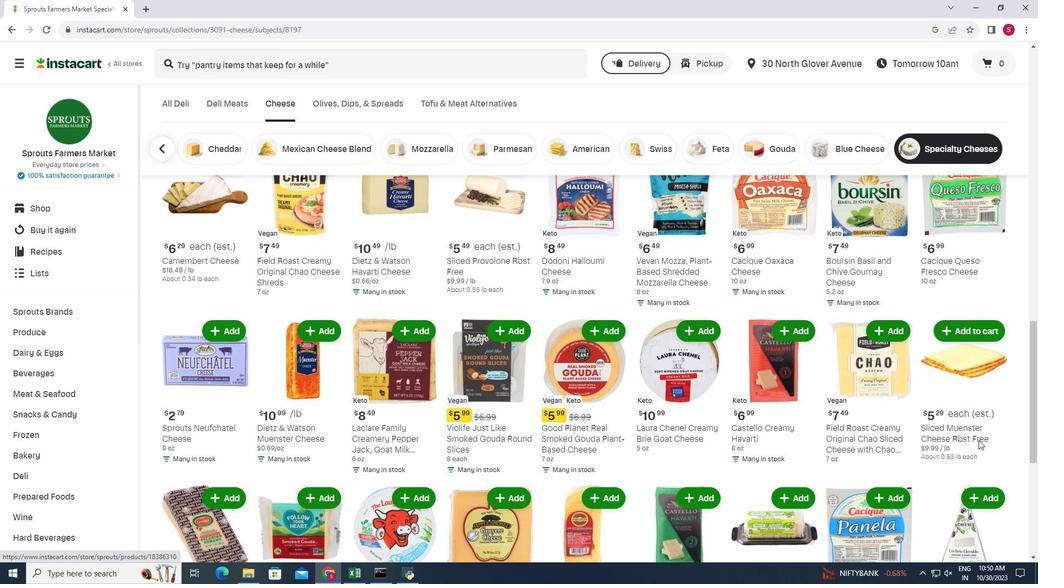 
Action: Mouse moved to (161, 384)
Screenshot: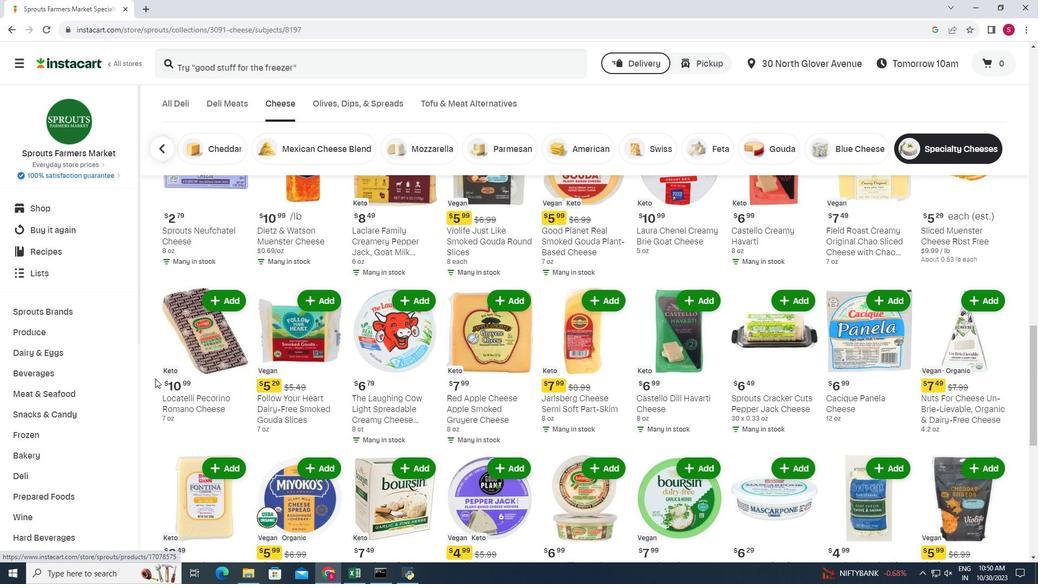 
Action: Mouse scrolled (161, 384) with delta (0, 0)
Screenshot: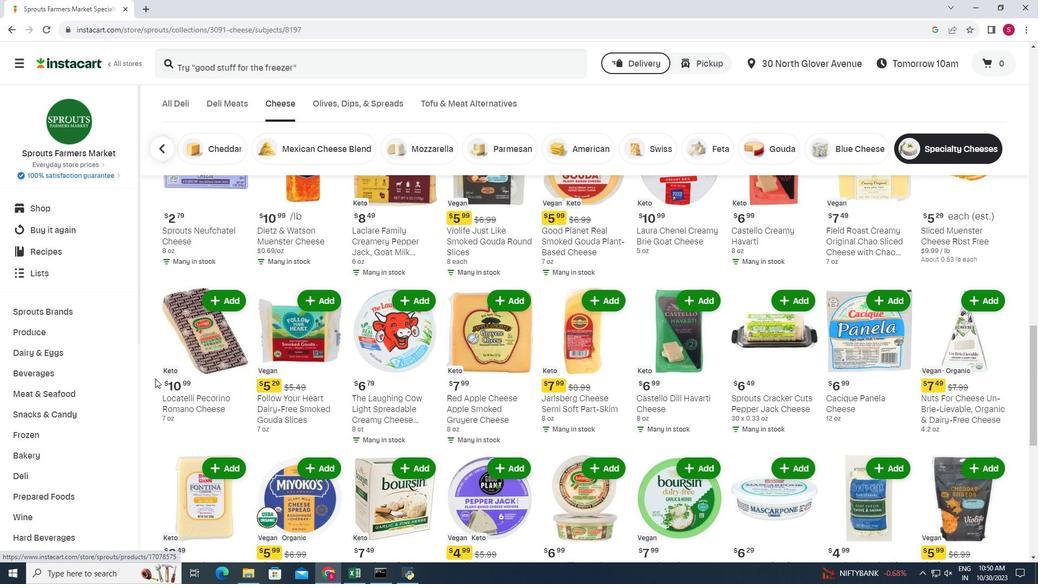 
Action: Mouse scrolled (161, 384) with delta (0, 0)
Screenshot: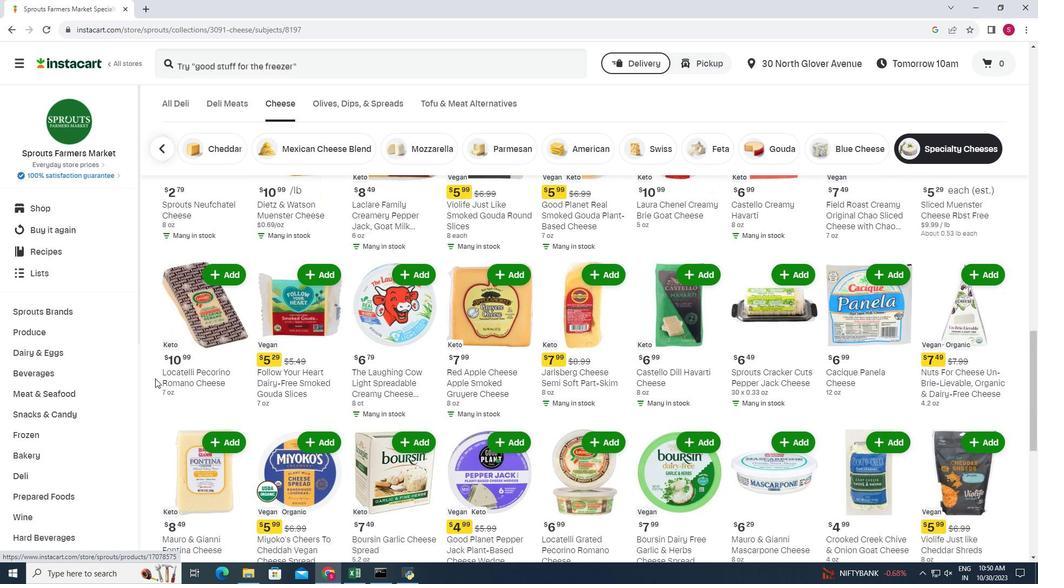 
Action: Mouse scrolled (161, 384) with delta (0, 0)
Screenshot: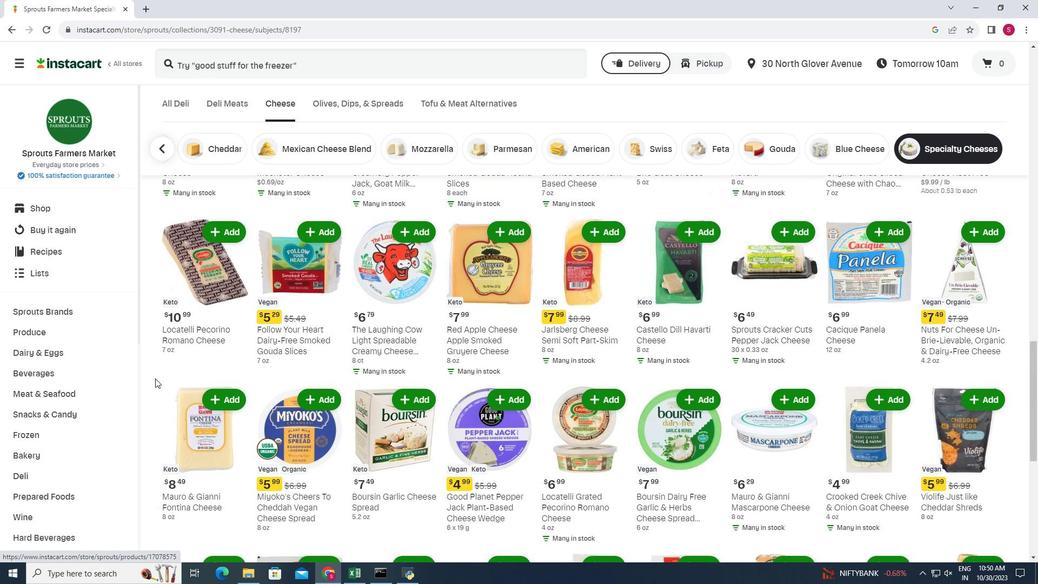 
Action: Mouse moved to (227, 313)
Screenshot: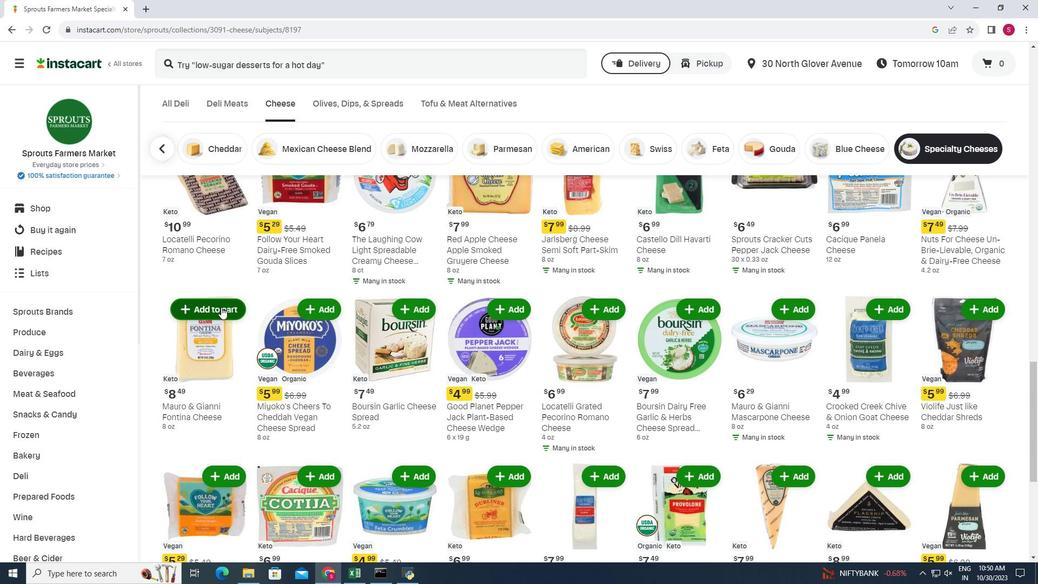 
Action: Mouse pressed left at (227, 313)
Screenshot: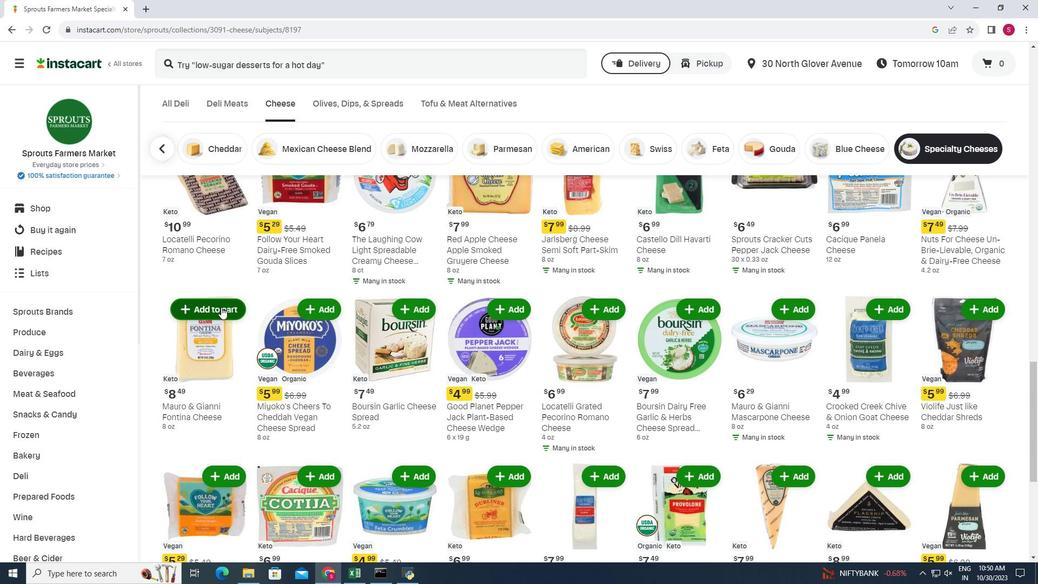 
Action: Mouse moved to (247, 281)
Screenshot: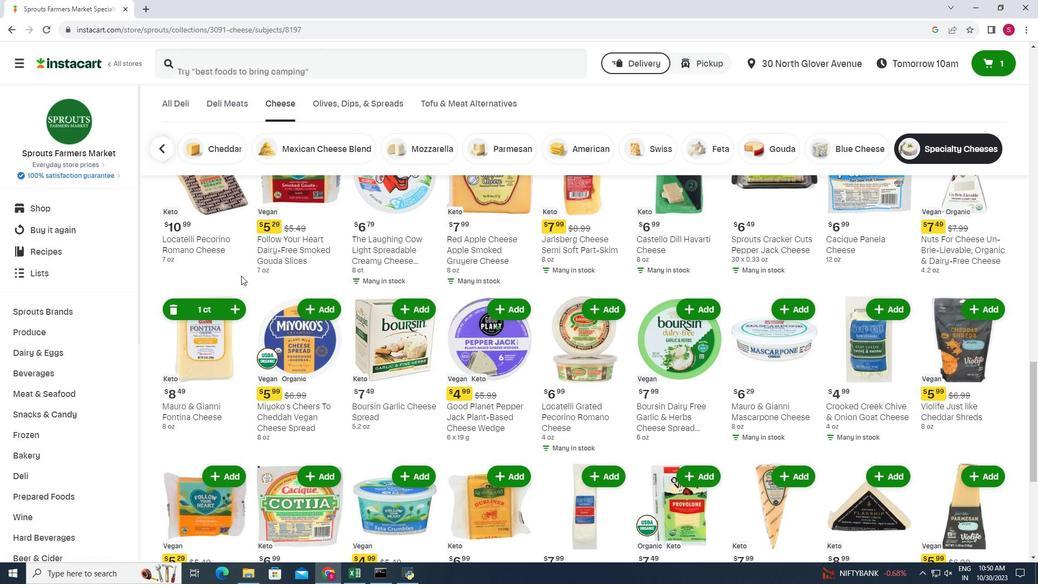
